 Task: Add a condition where "Channel Is Web service (API)" in pending tickets.
Action: Mouse pressed left at (198, 454)
Screenshot: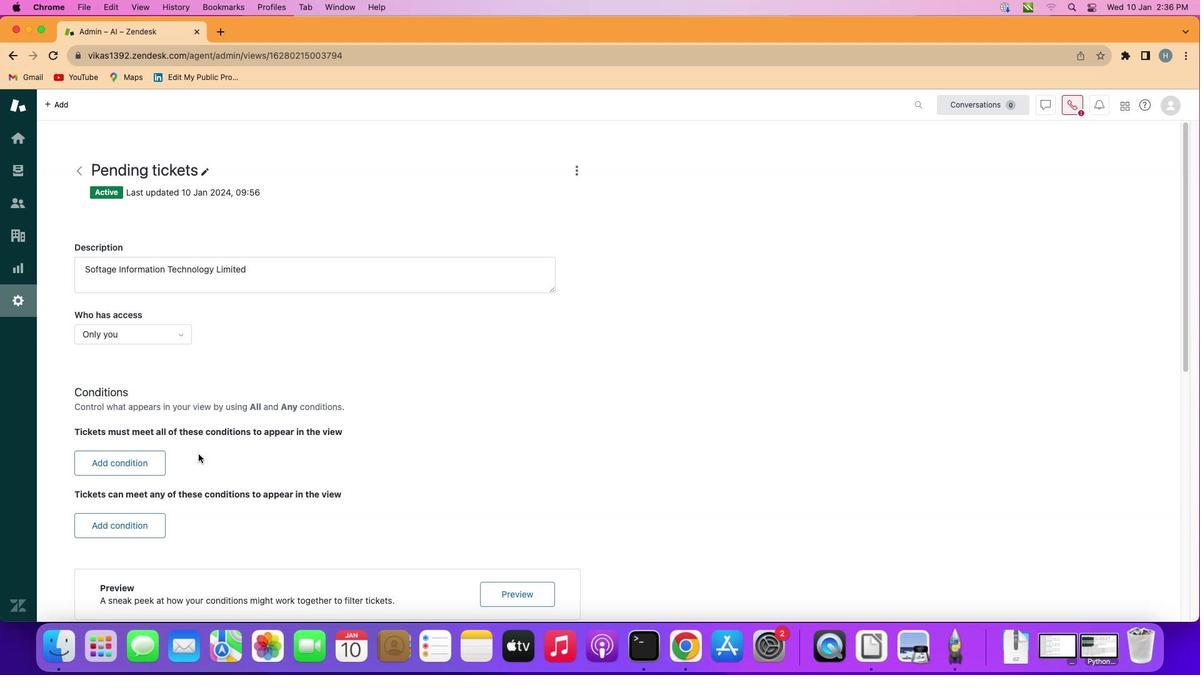 
Action: Mouse moved to (135, 463)
Screenshot: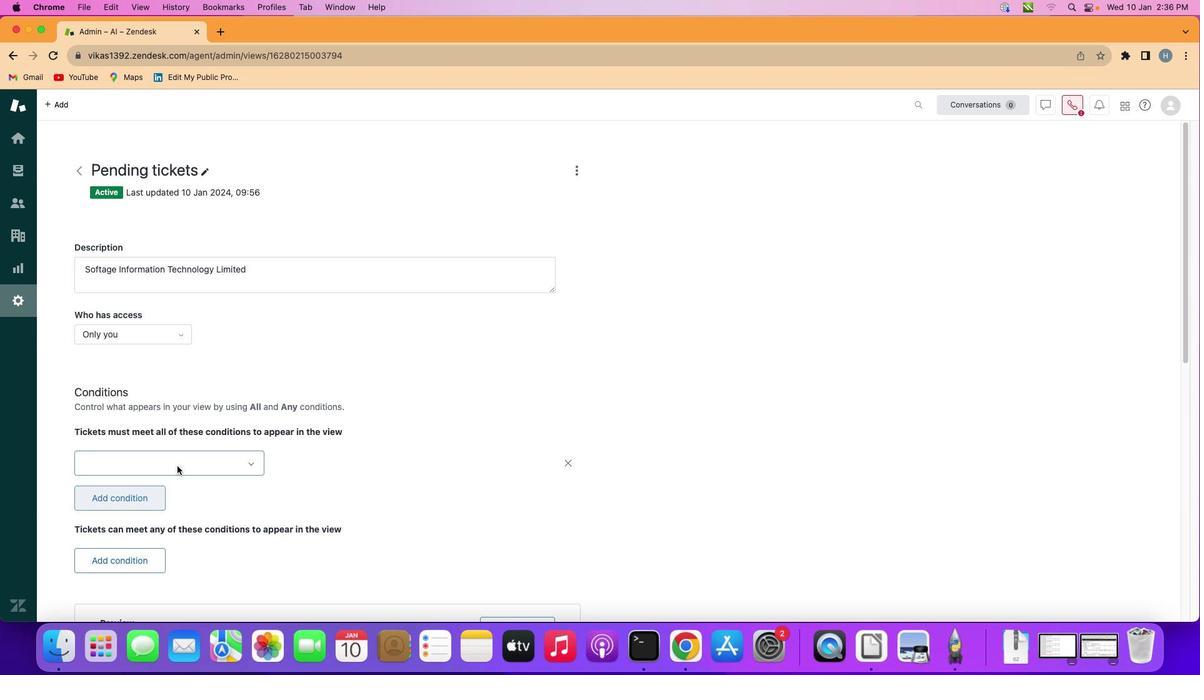 
Action: Mouse pressed left at (135, 463)
Screenshot: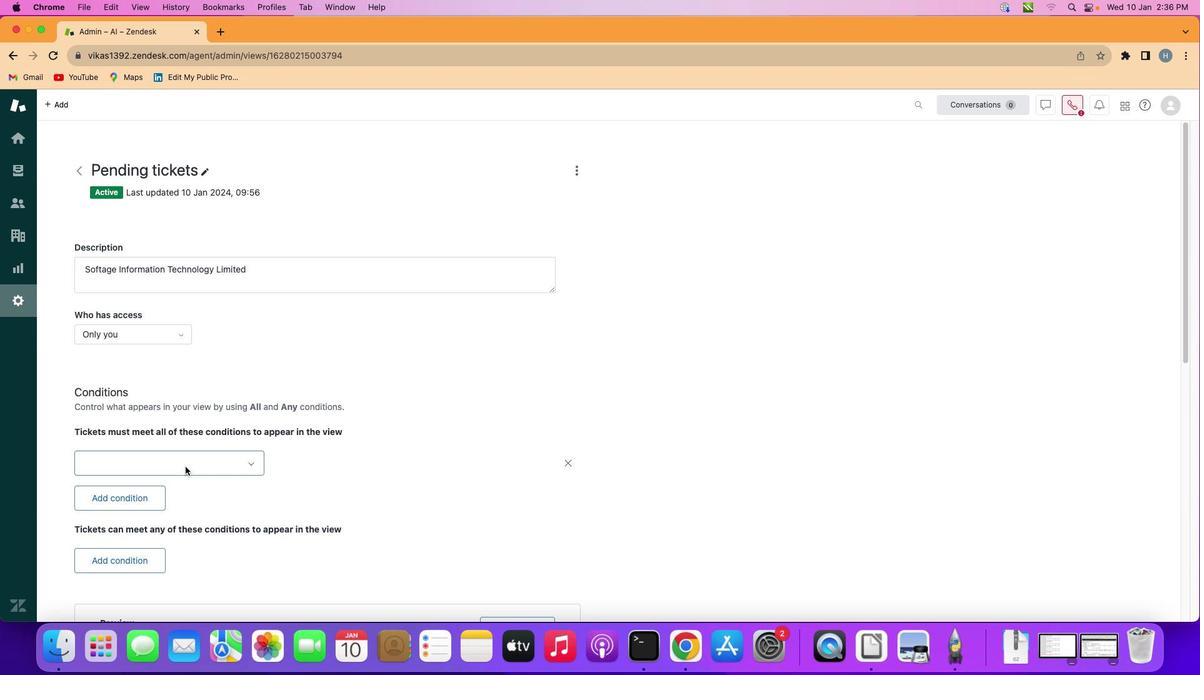 
Action: Mouse moved to (185, 466)
Screenshot: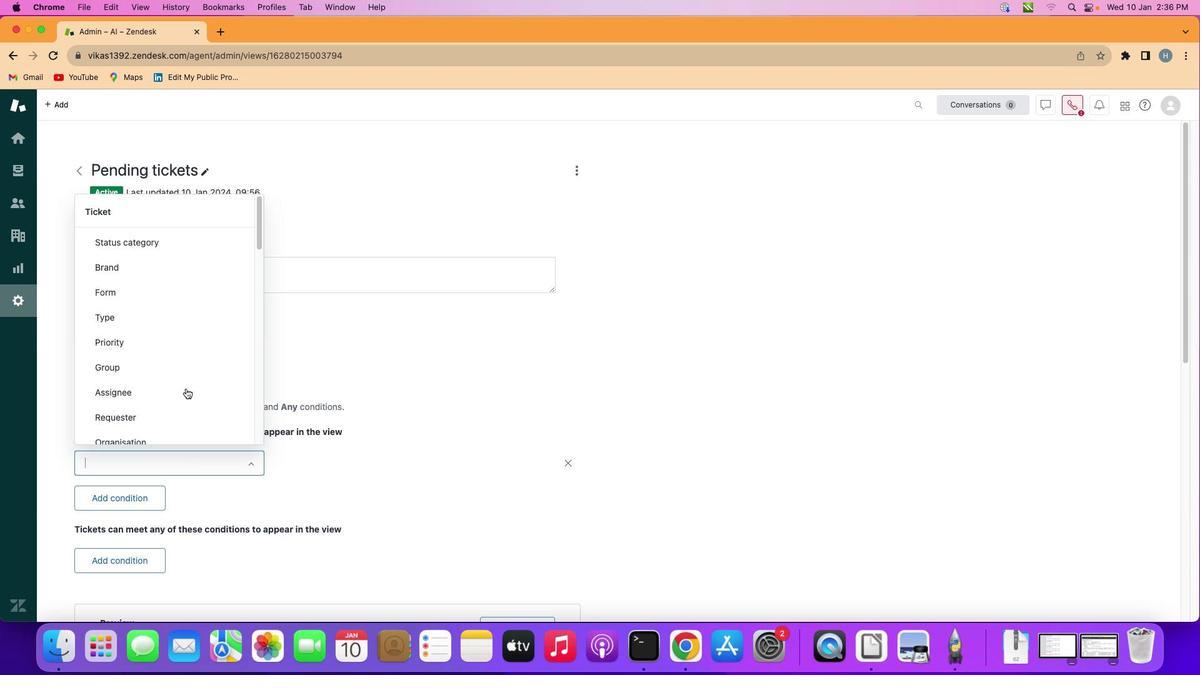 
Action: Mouse pressed left at (185, 466)
Screenshot: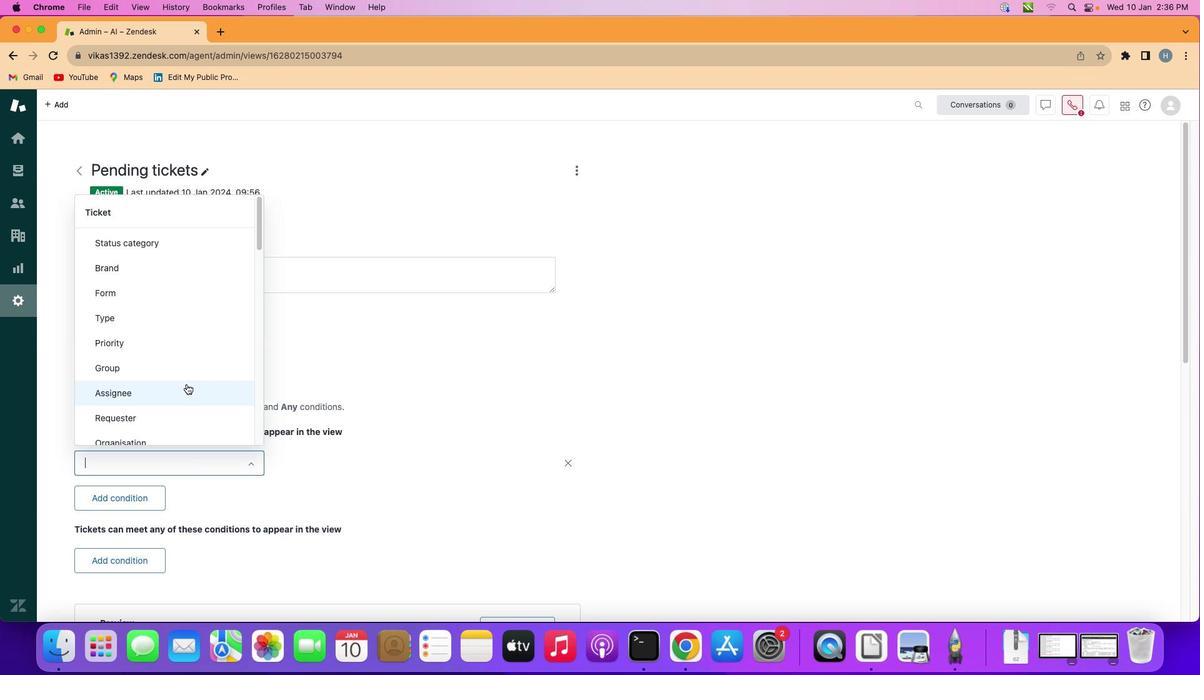 
Action: Mouse moved to (185, 380)
Screenshot: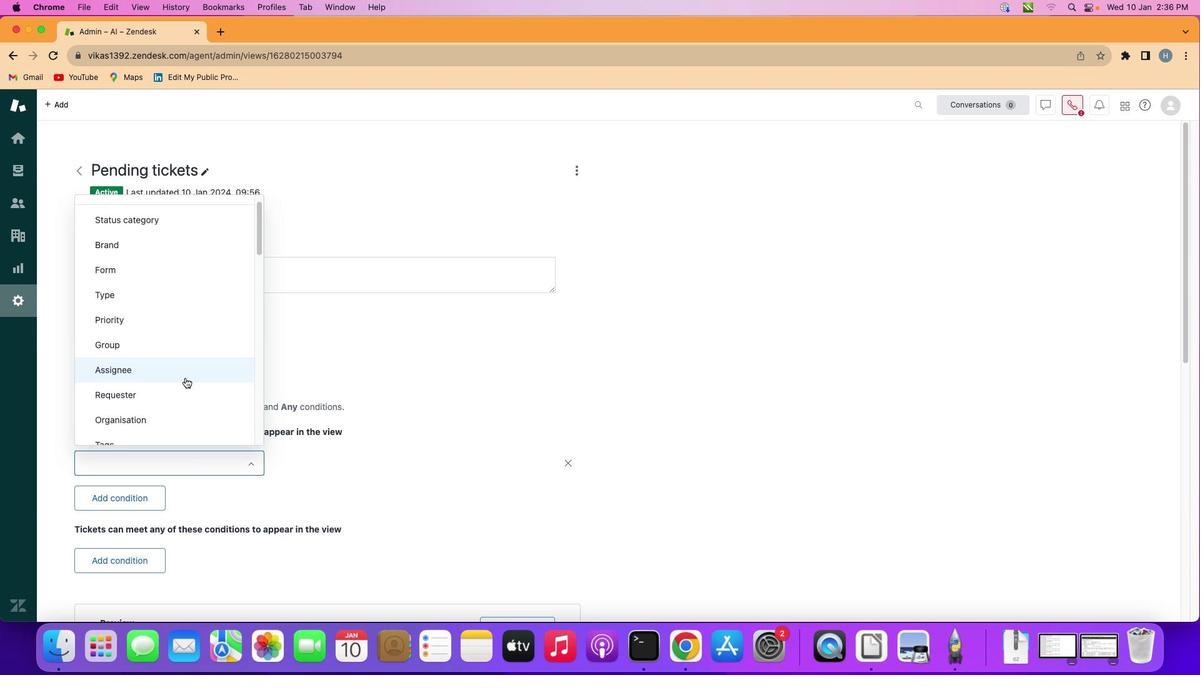 
Action: Mouse scrolled (185, 380) with delta (0, 0)
Screenshot: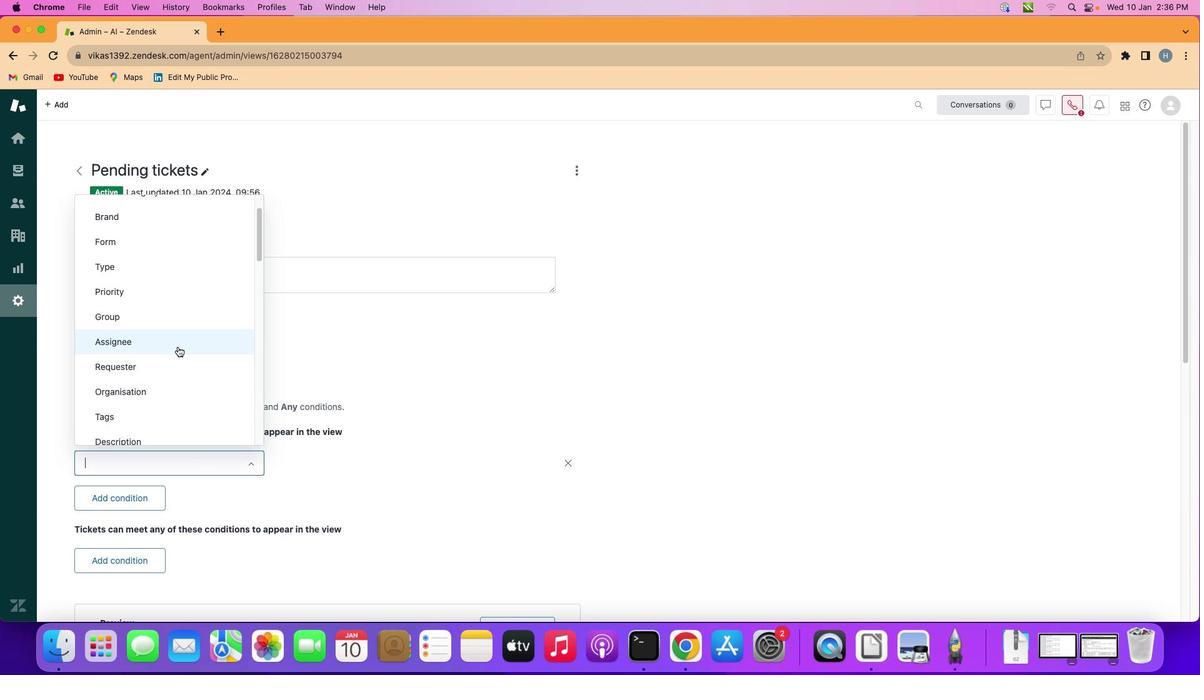 
Action: Mouse scrolled (185, 380) with delta (0, 0)
Screenshot: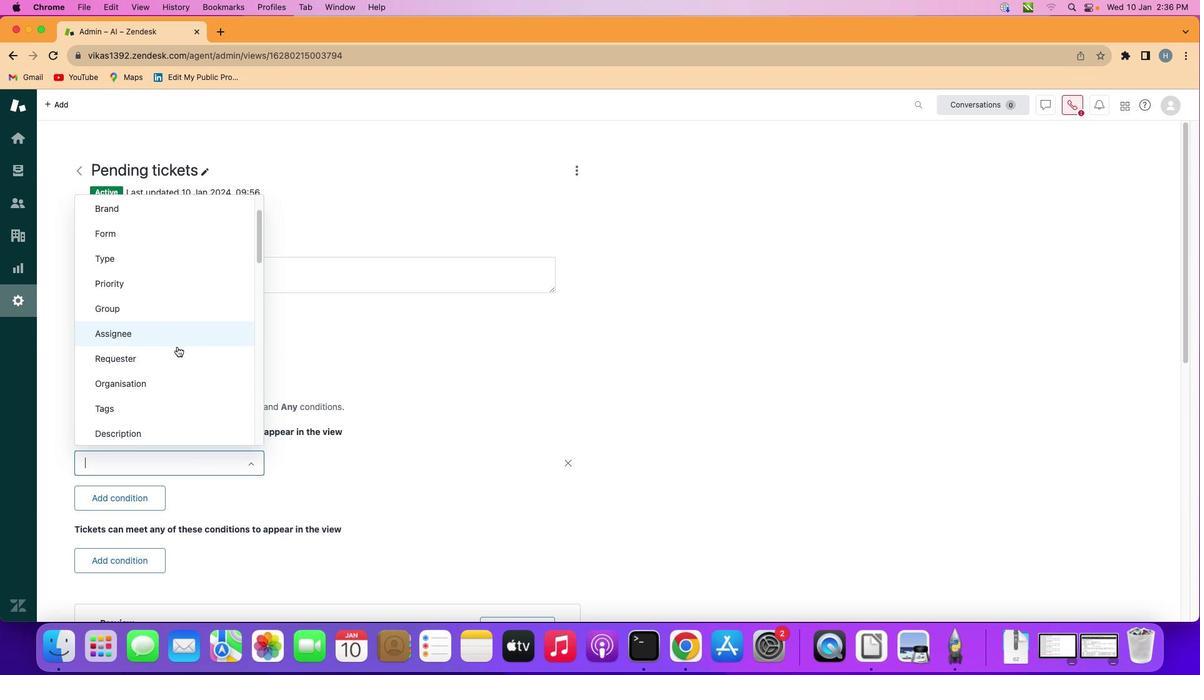 
Action: Mouse scrolled (185, 380) with delta (0, 0)
Screenshot: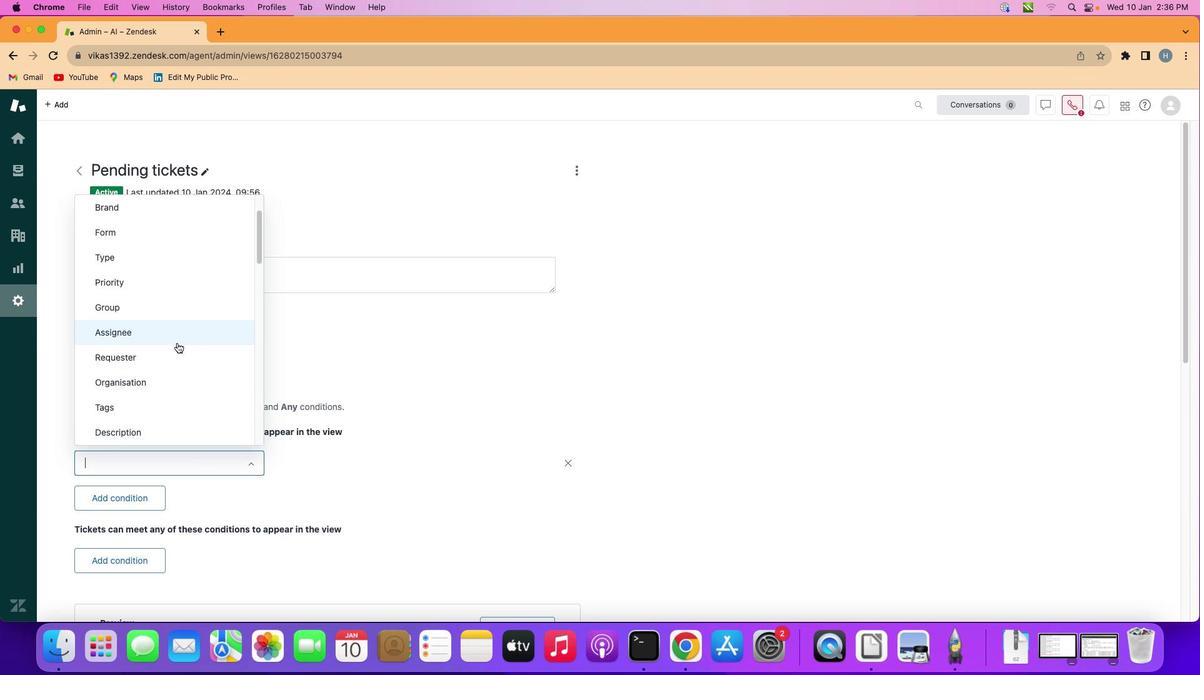 
Action: Mouse moved to (184, 374)
Screenshot: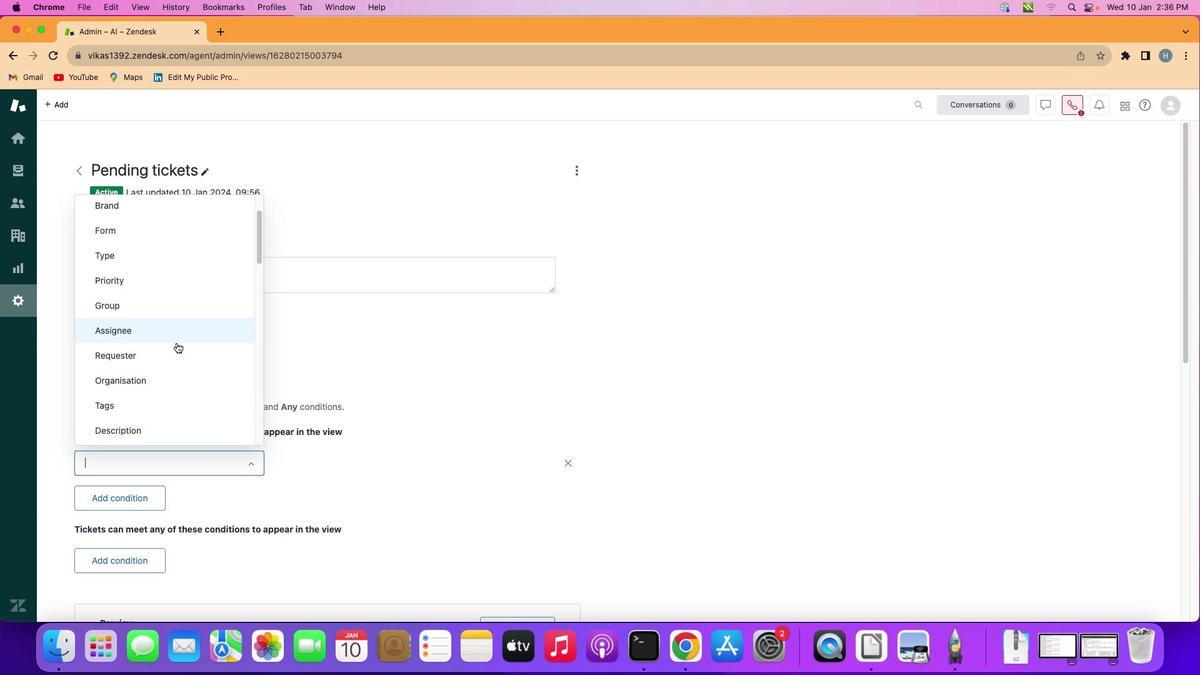 
Action: Mouse scrolled (184, 374) with delta (0, 0)
Screenshot: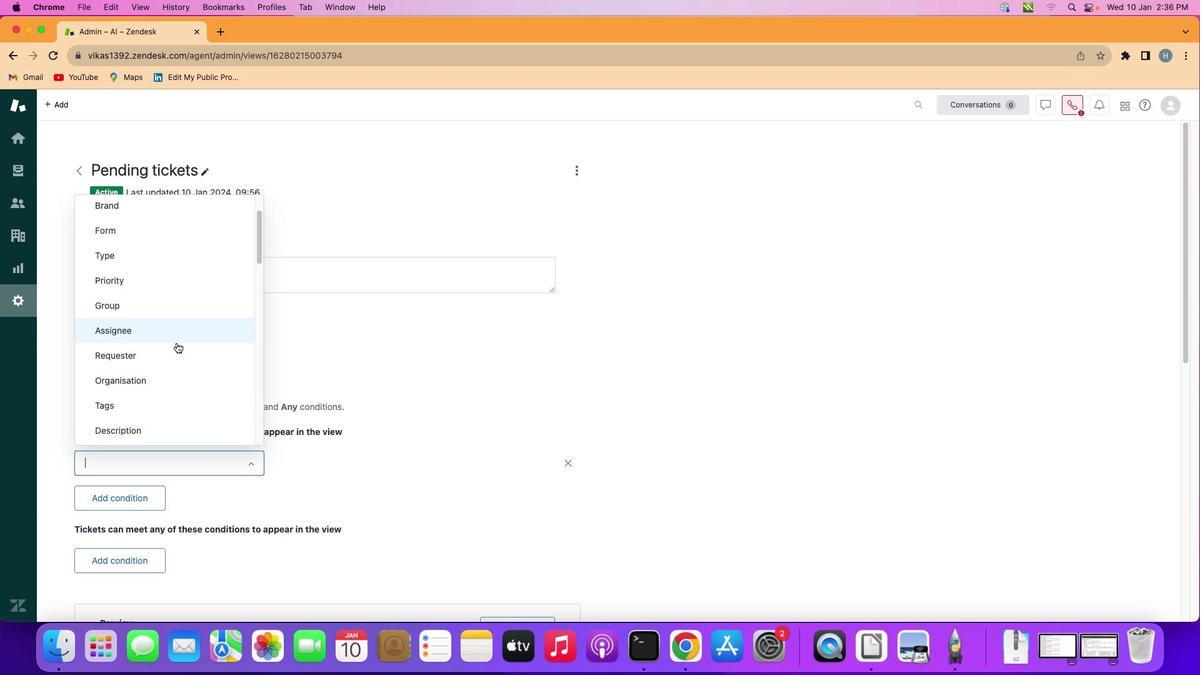 
Action: Mouse moved to (176, 342)
Screenshot: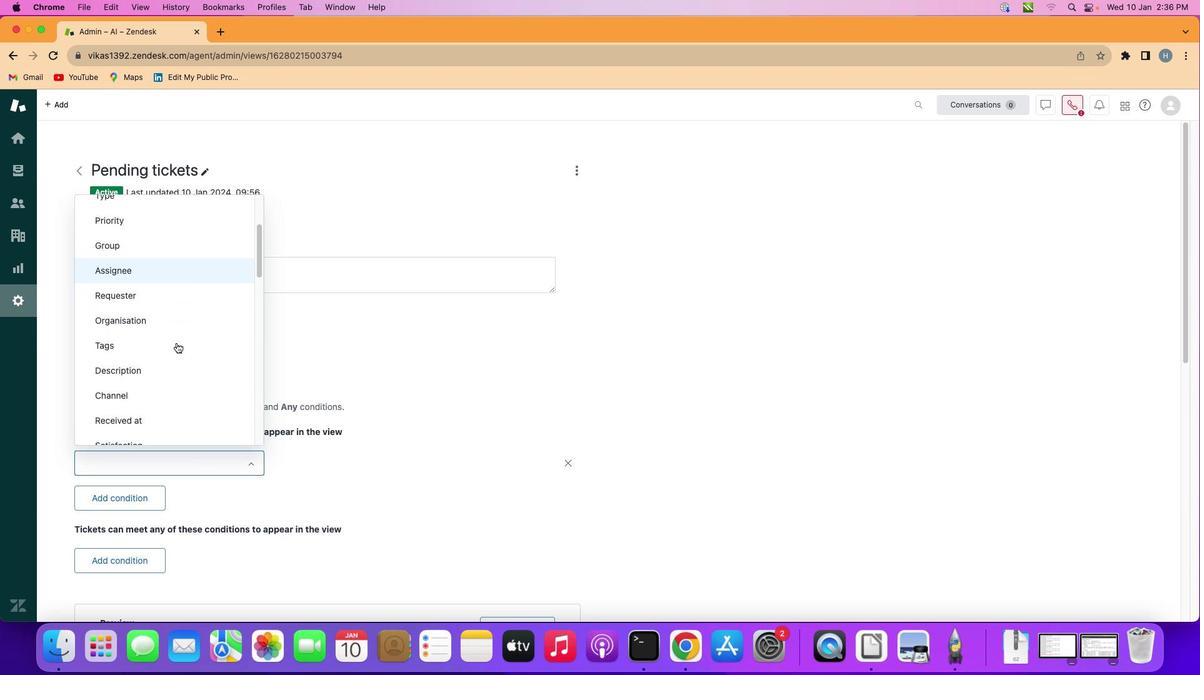 
Action: Mouse scrolled (176, 342) with delta (0, 0)
Screenshot: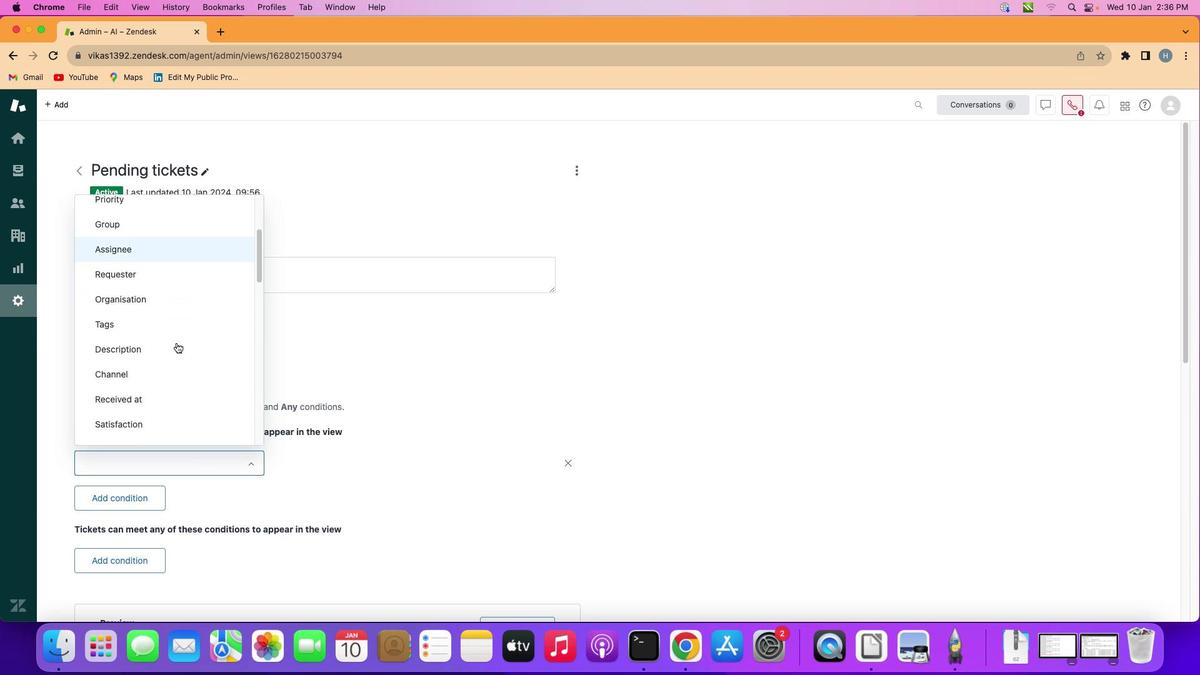 
Action: Mouse scrolled (176, 342) with delta (0, 0)
Screenshot: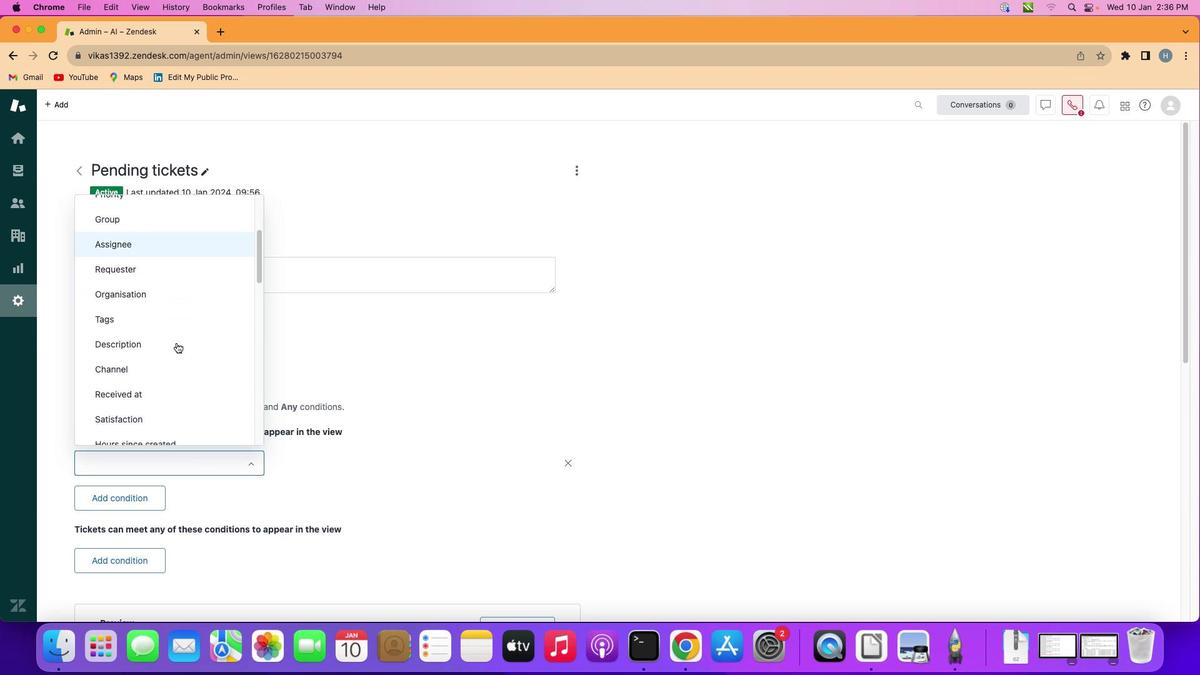 
Action: Mouse scrolled (176, 342) with delta (0, 0)
Screenshot: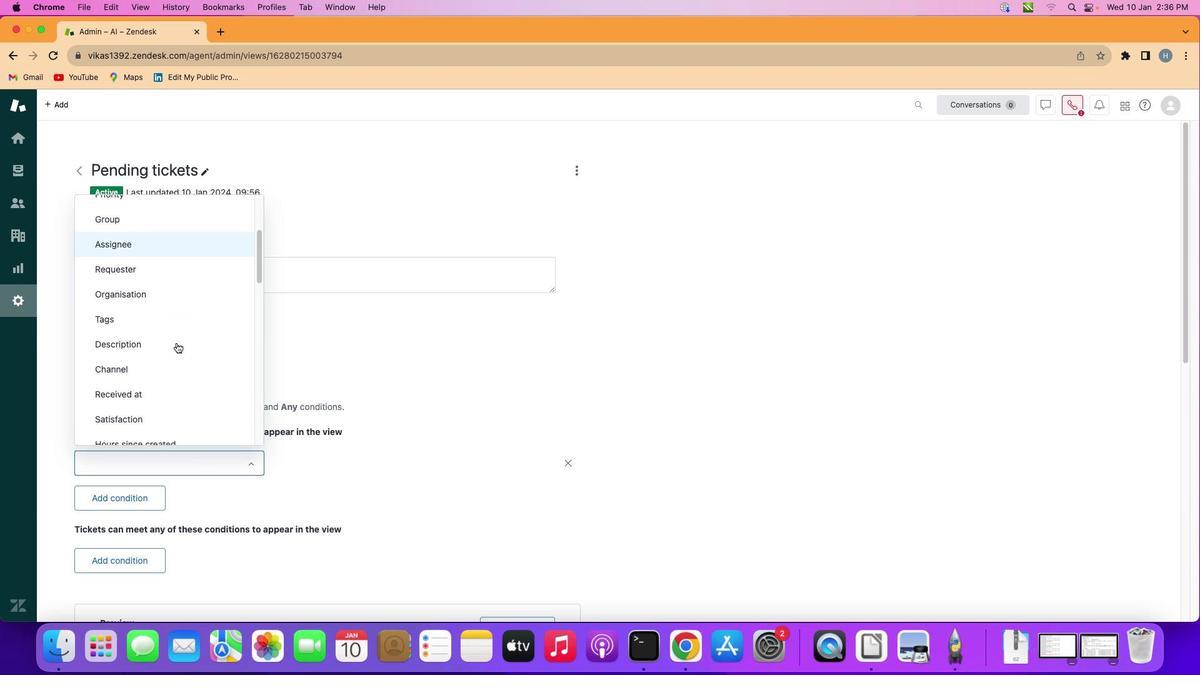 
Action: Mouse scrolled (176, 342) with delta (0, 0)
Screenshot: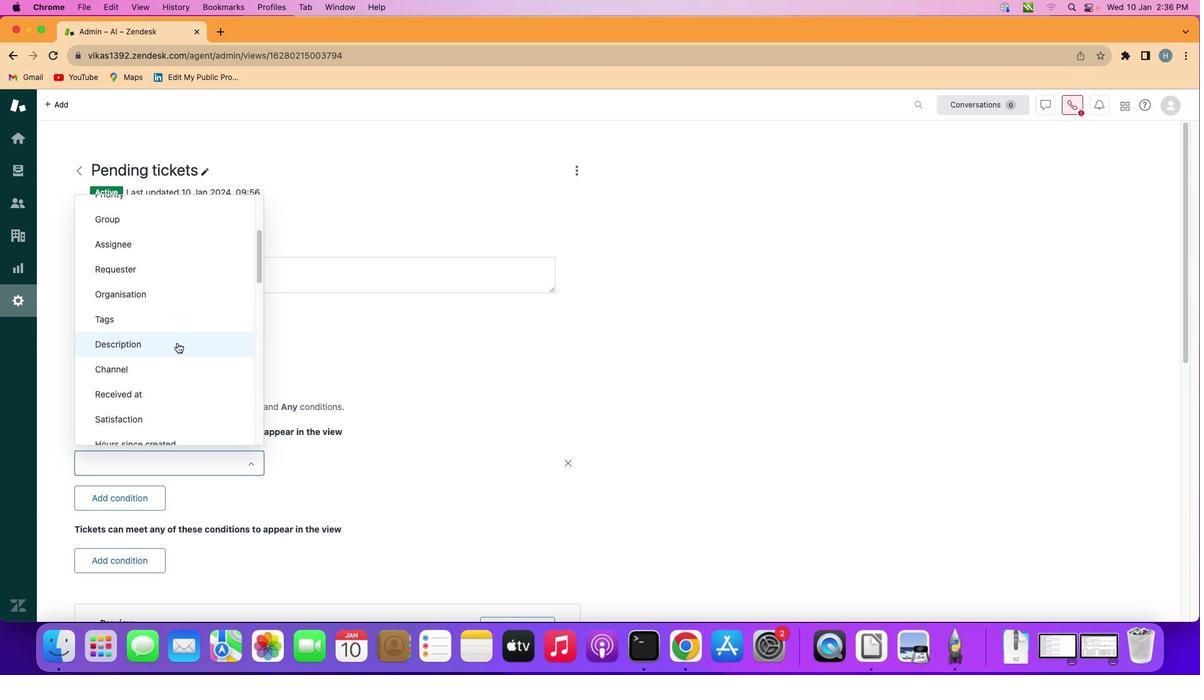 
Action: Mouse moved to (173, 367)
Screenshot: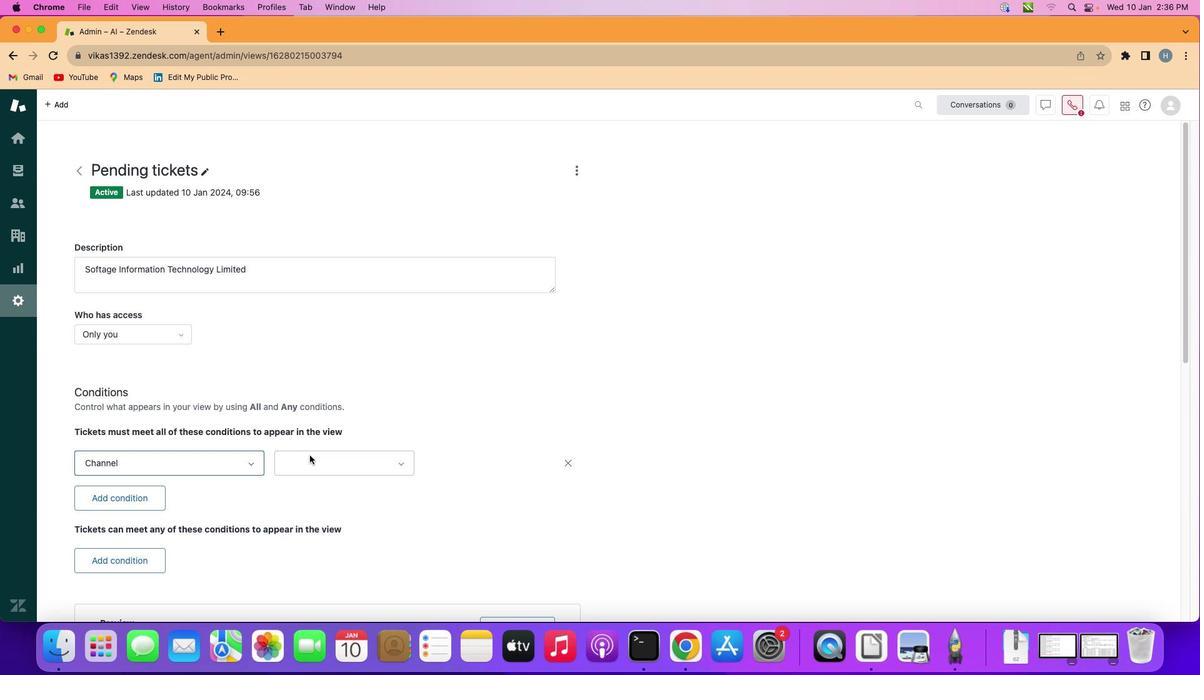 
Action: Mouse pressed left at (173, 367)
Screenshot: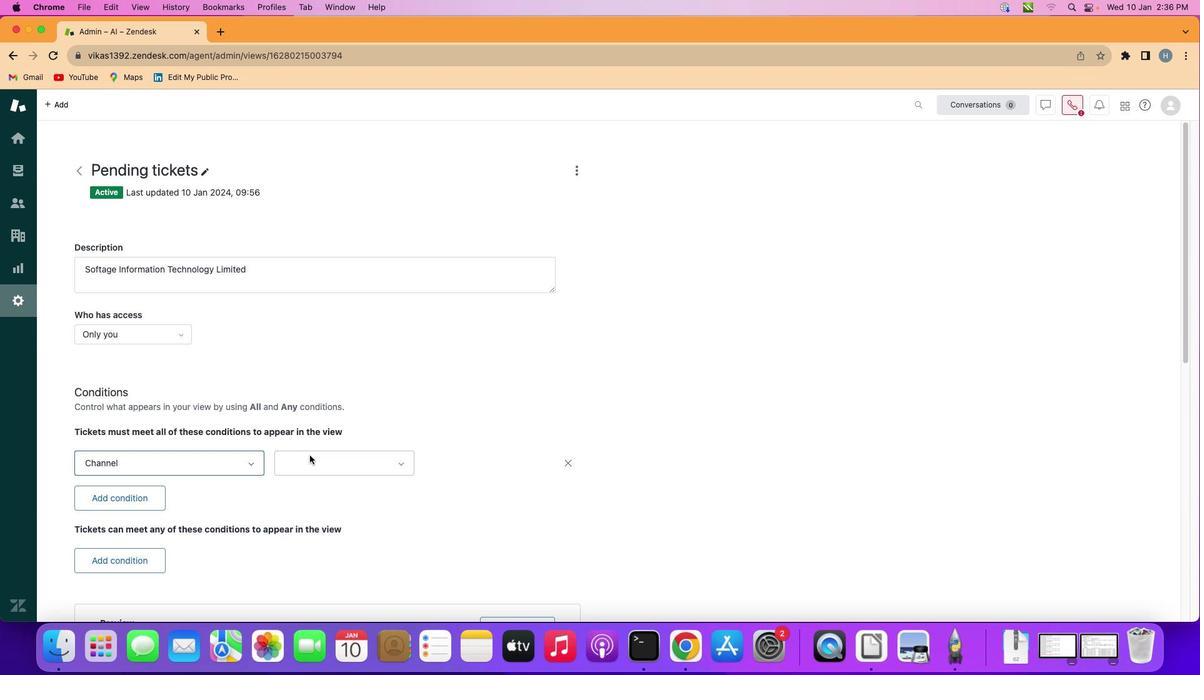 
Action: Mouse moved to (316, 458)
Screenshot: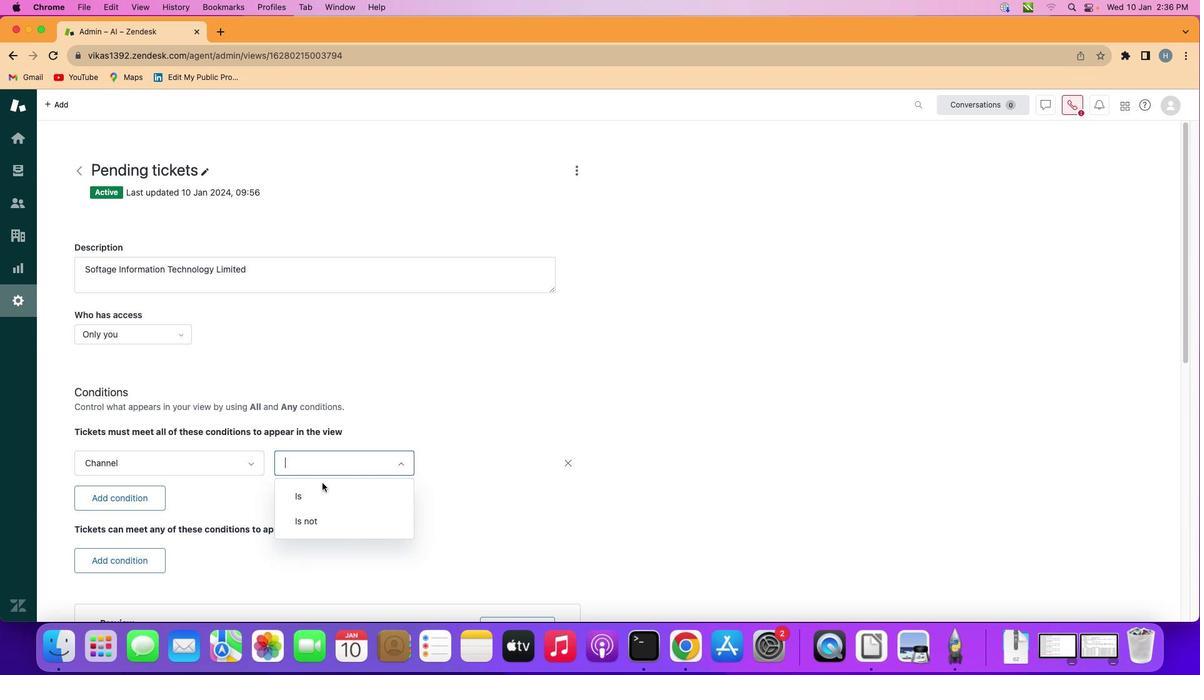 
Action: Mouse pressed left at (316, 458)
Screenshot: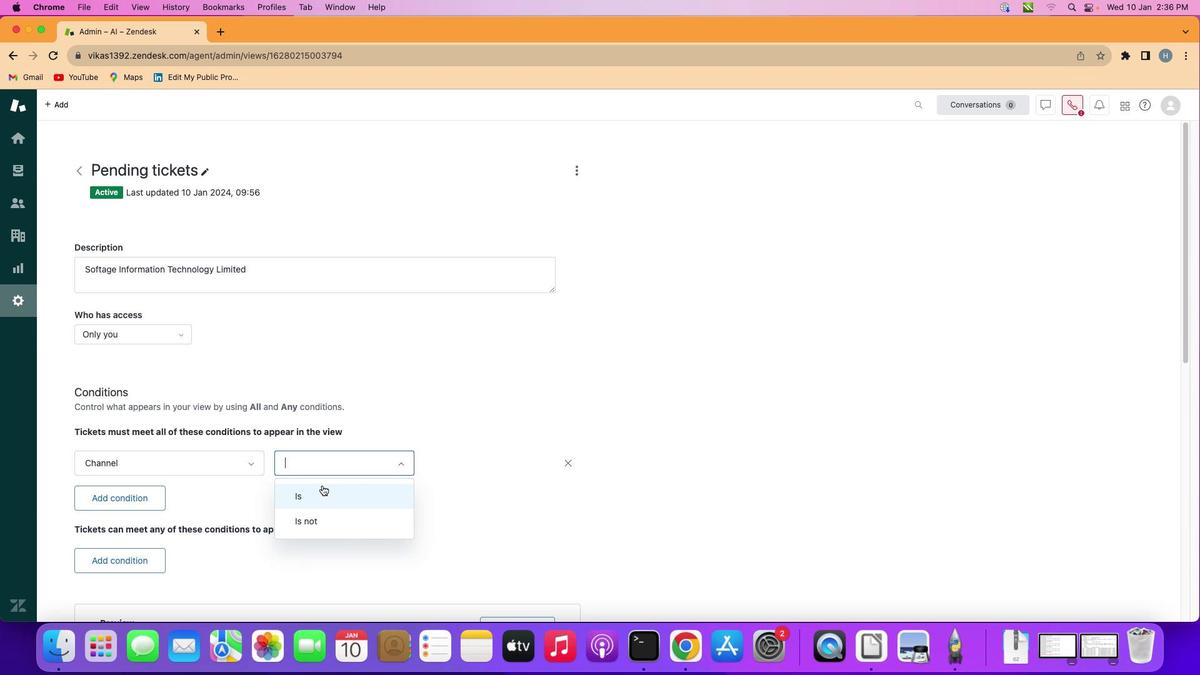 
Action: Mouse moved to (321, 490)
Screenshot: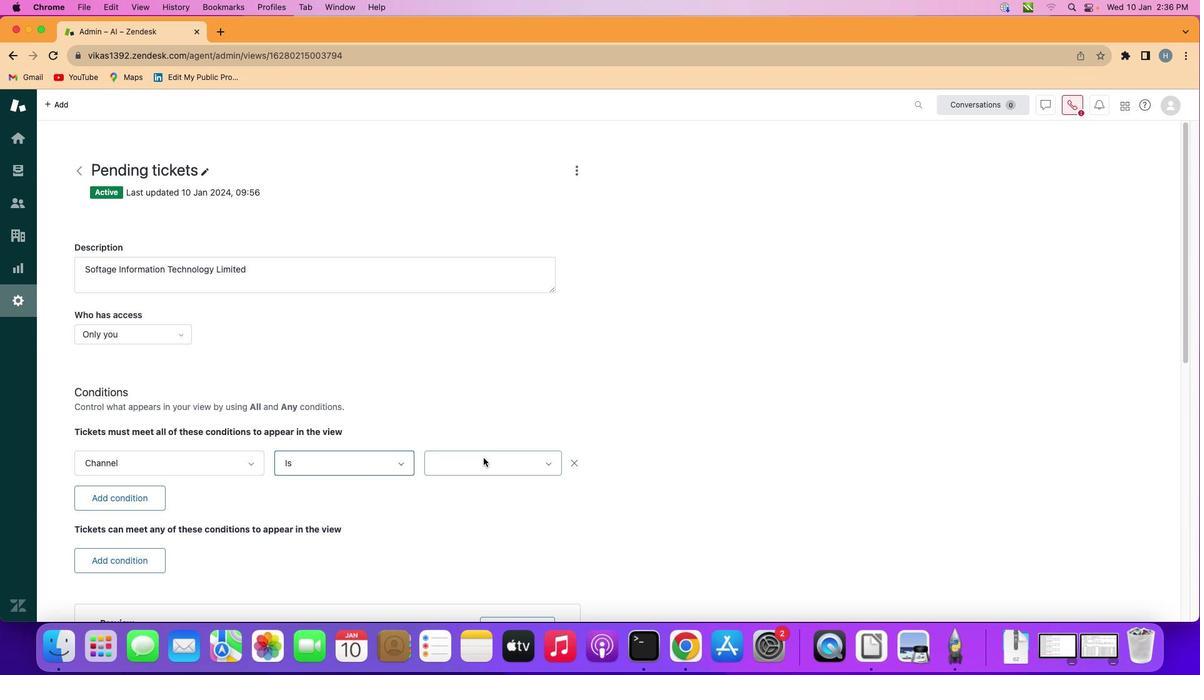 
Action: Mouse pressed left at (321, 490)
Screenshot: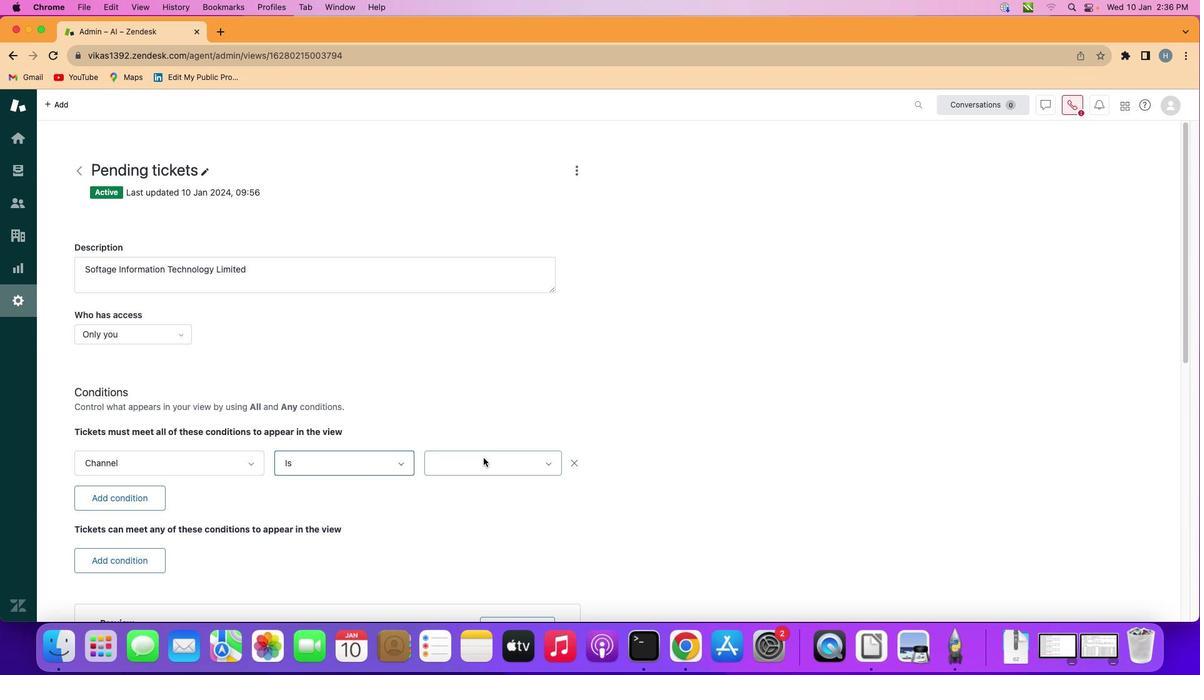
Action: Mouse moved to (483, 457)
Screenshot: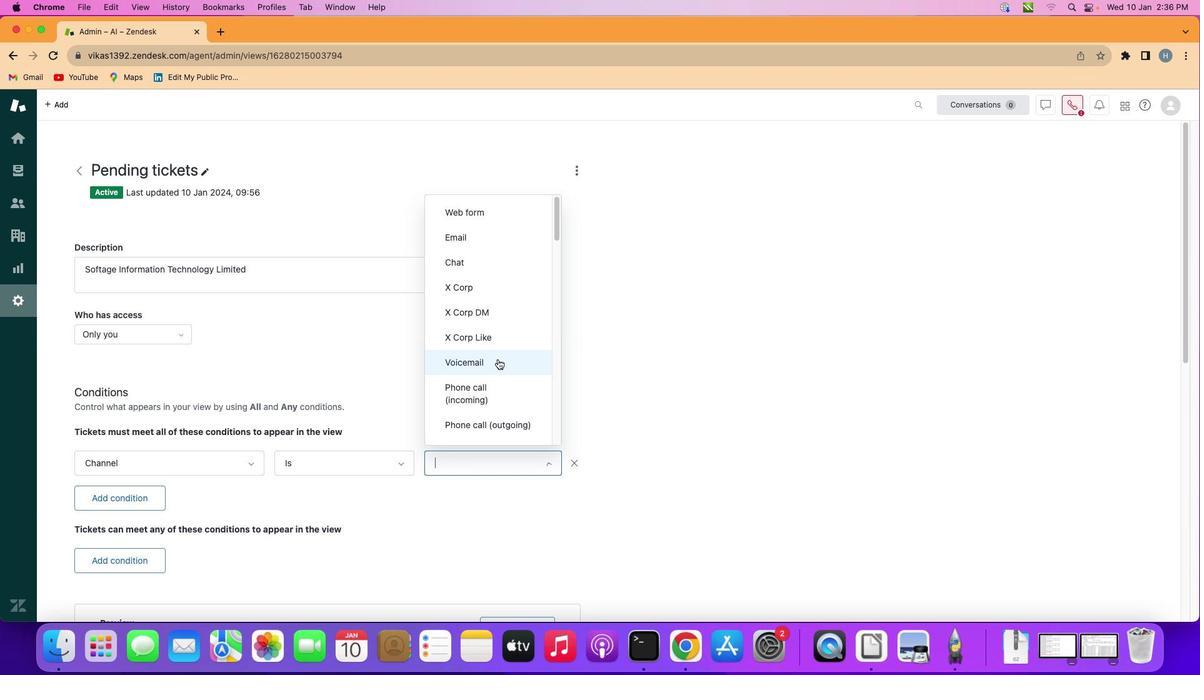 
Action: Mouse pressed left at (483, 457)
Screenshot: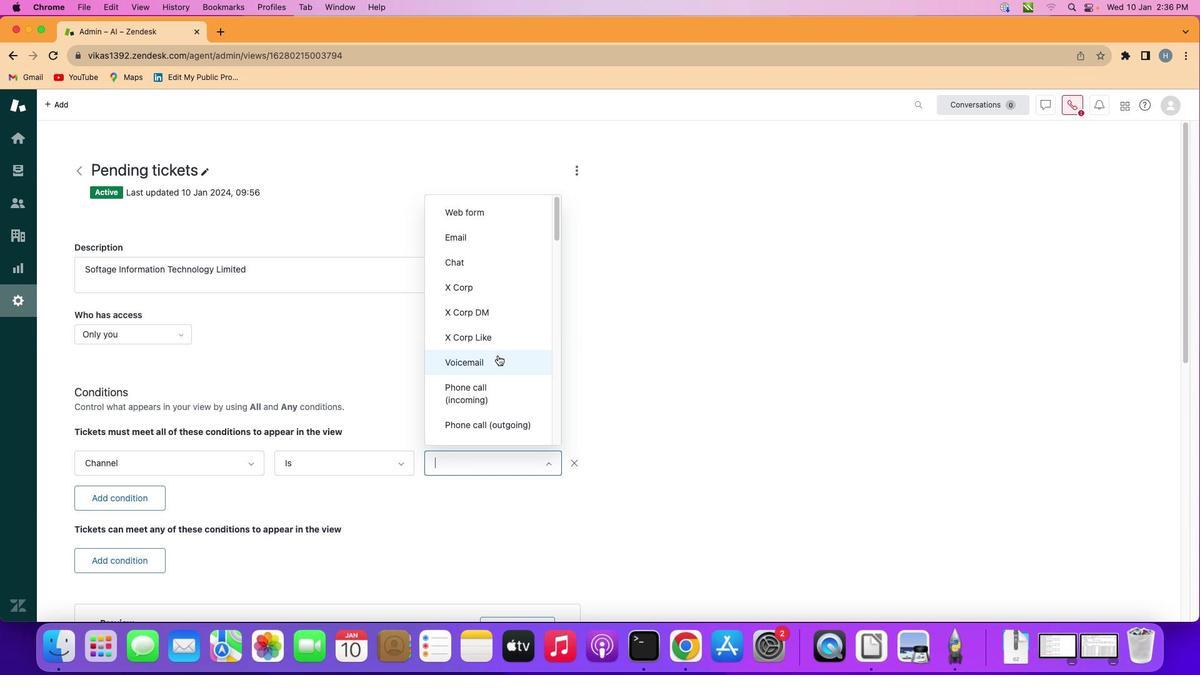 
Action: Mouse moved to (508, 340)
Screenshot: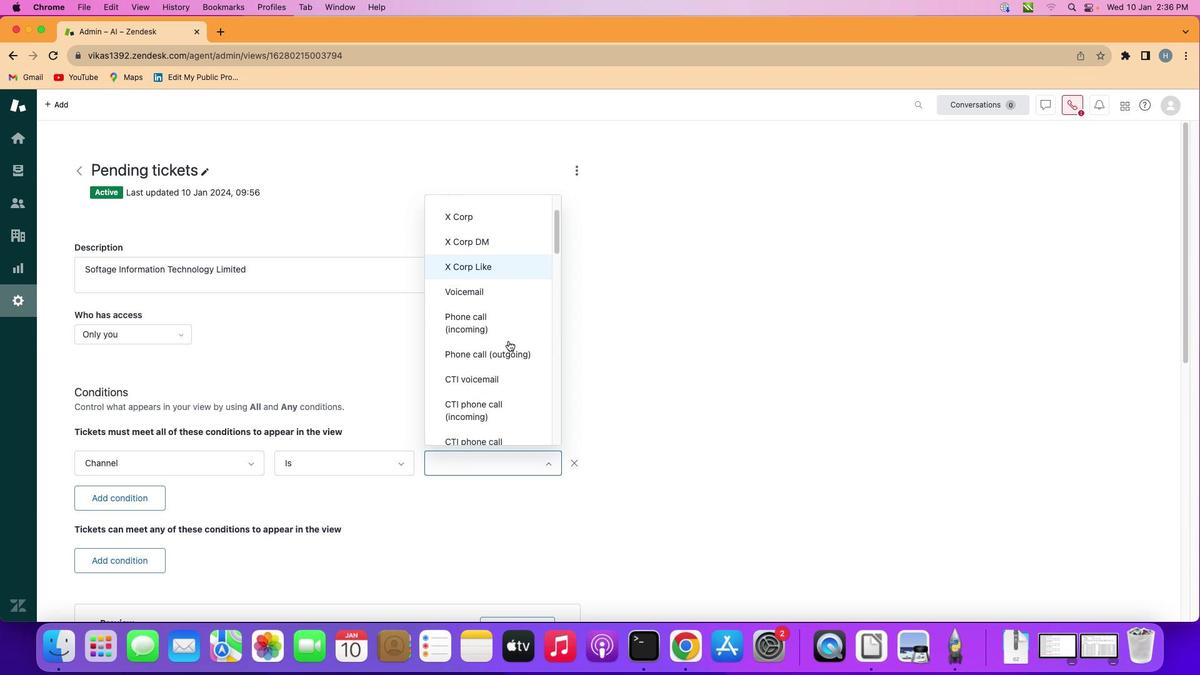 
Action: Mouse scrolled (508, 340) with delta (0, 0)
Screenshot: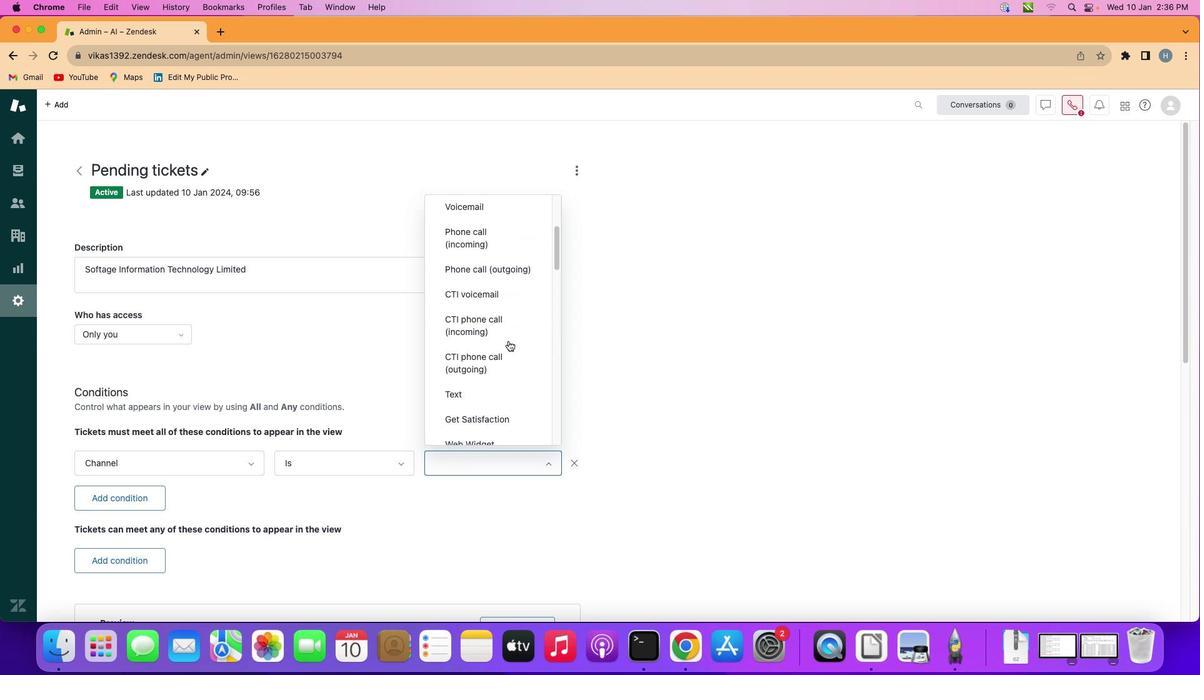 
Action: Mouse scrolled (508, 340) with delta (0, 0)
Screenshot: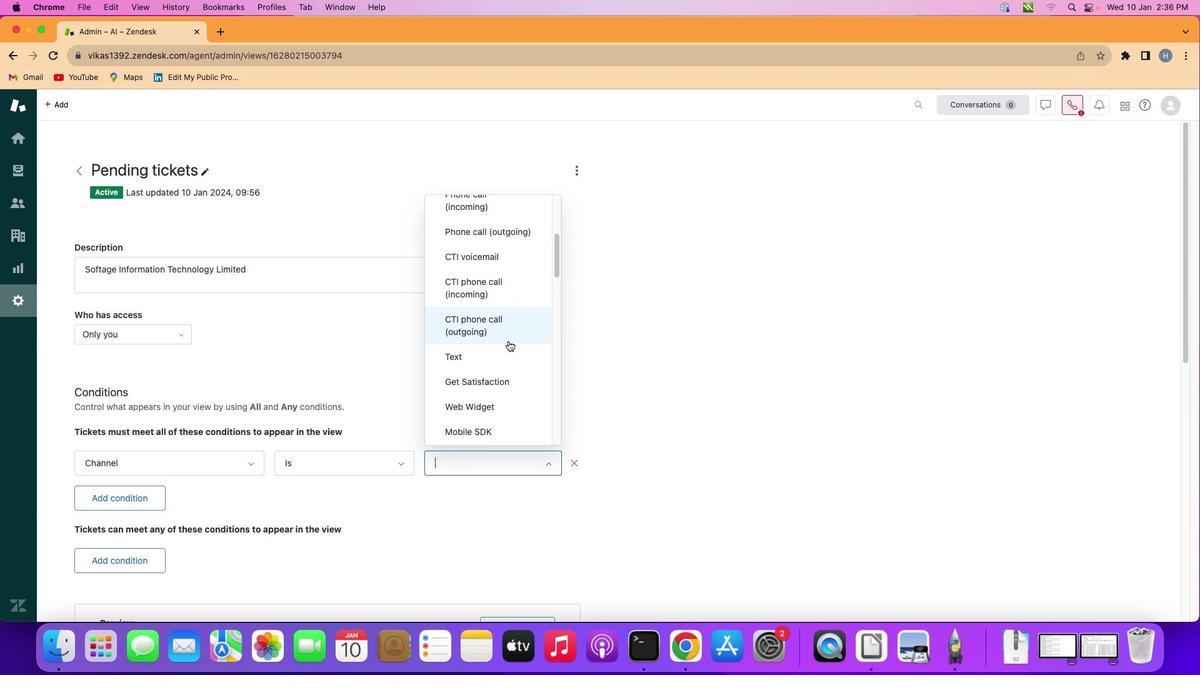 
Action: Mouse scrolled (508, 340) with delta (0, 0)
Screenshot: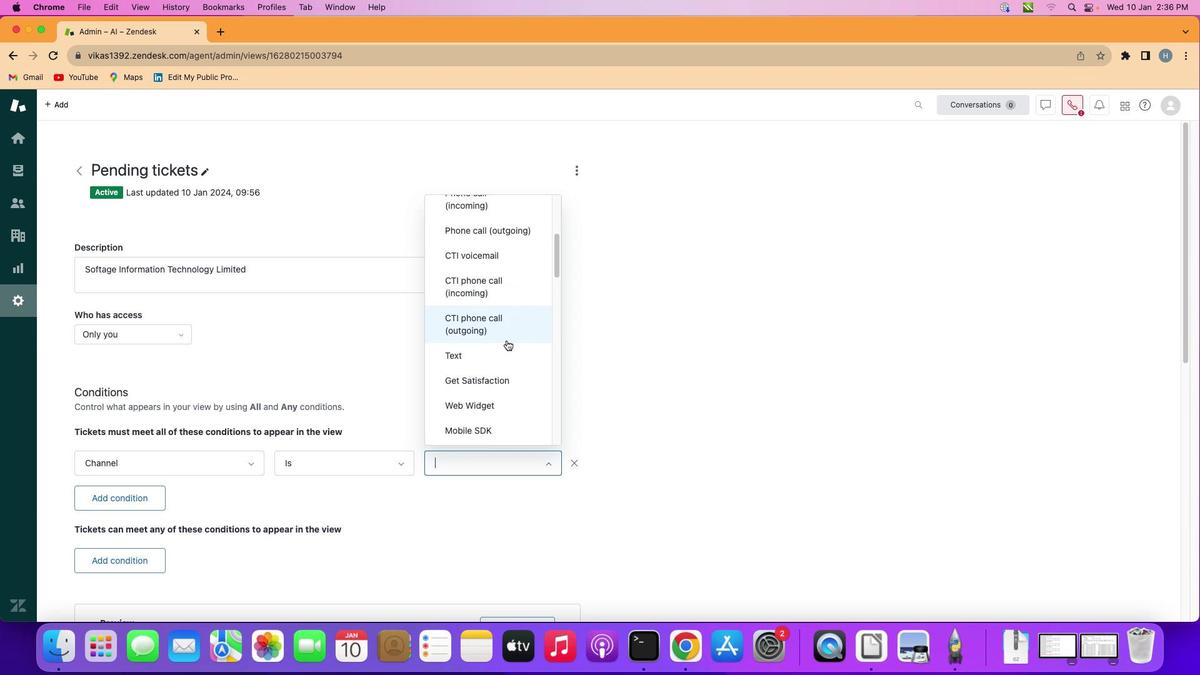 
Action: Mouse scrolled (508, 340) with delta (0, -1)
Screenshot: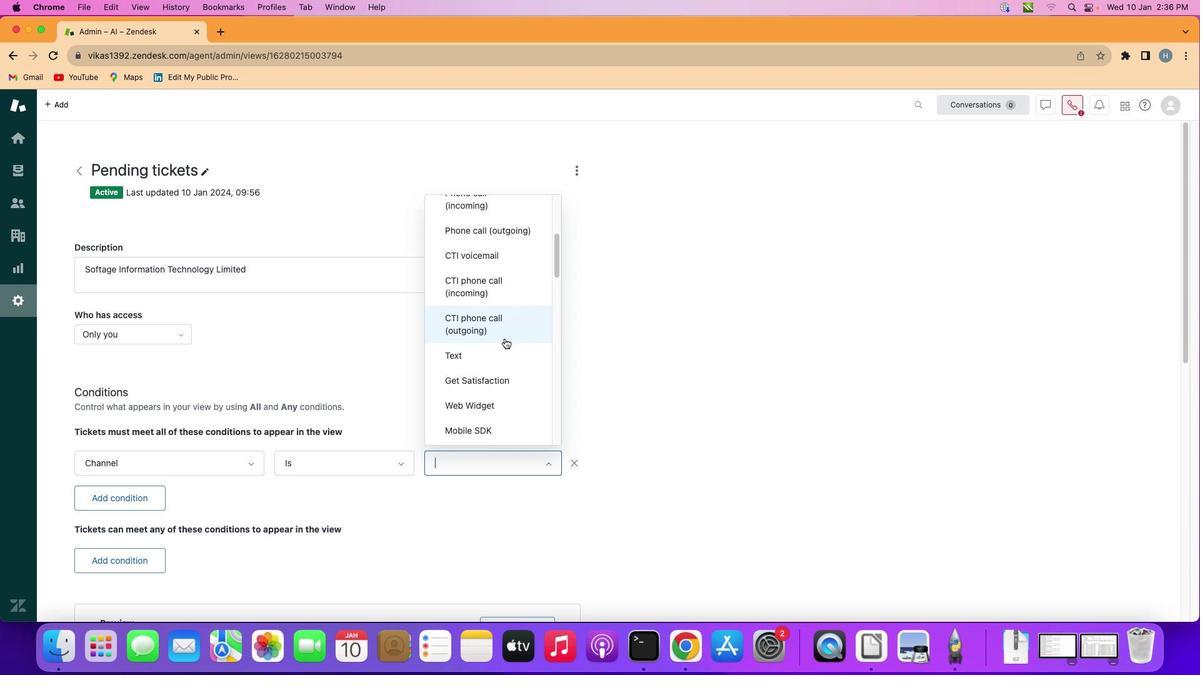 
Action: Mouse scrolled (508, 340) with delta (0, -1)
Screenshot: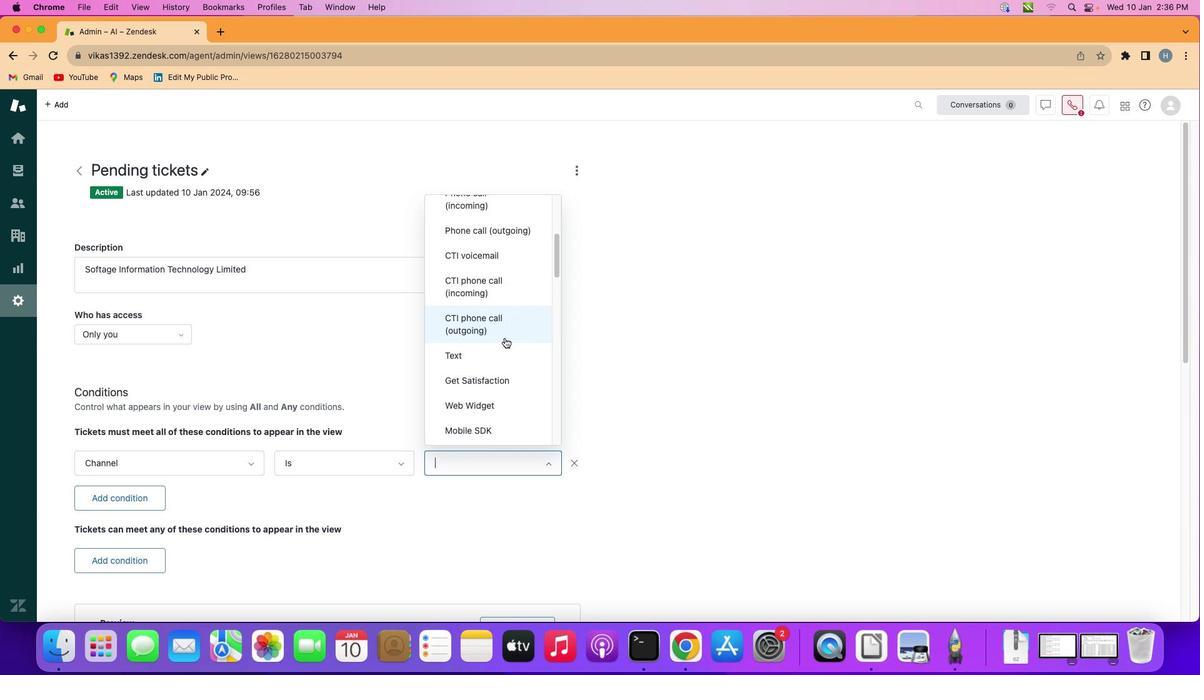 
Action: Mouse moved to (504, 337)
Screenshot: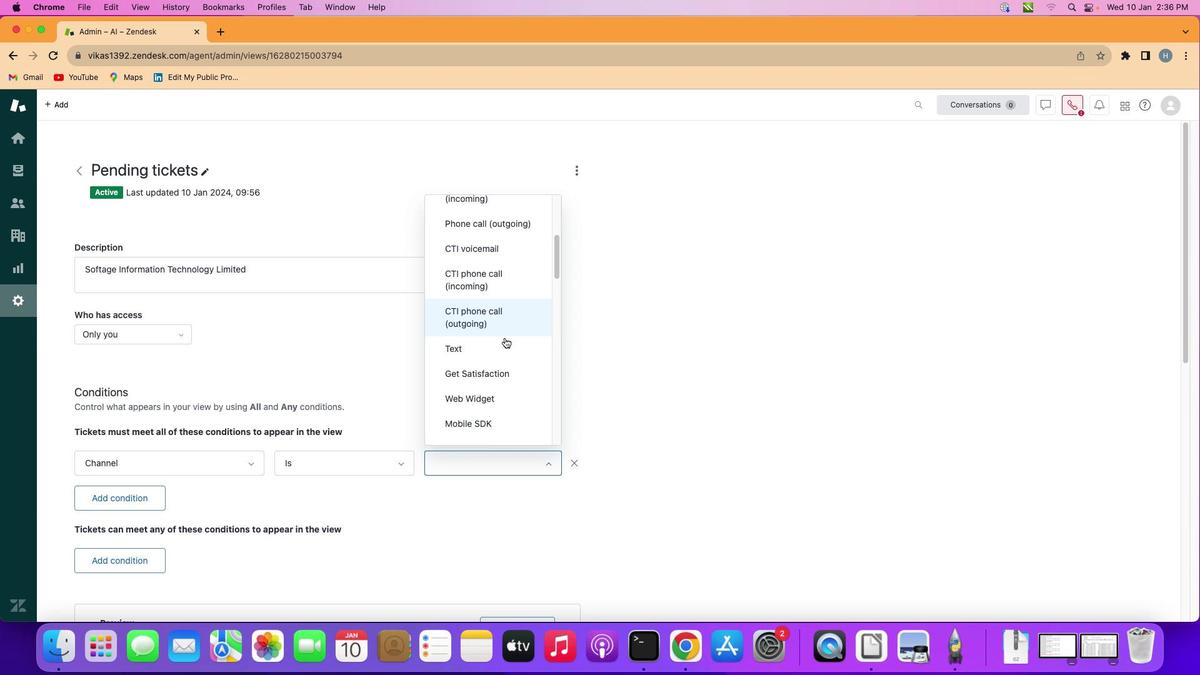 
Action: Mouse scrolled (504, 337) with delta (0, 0)
Screenshot: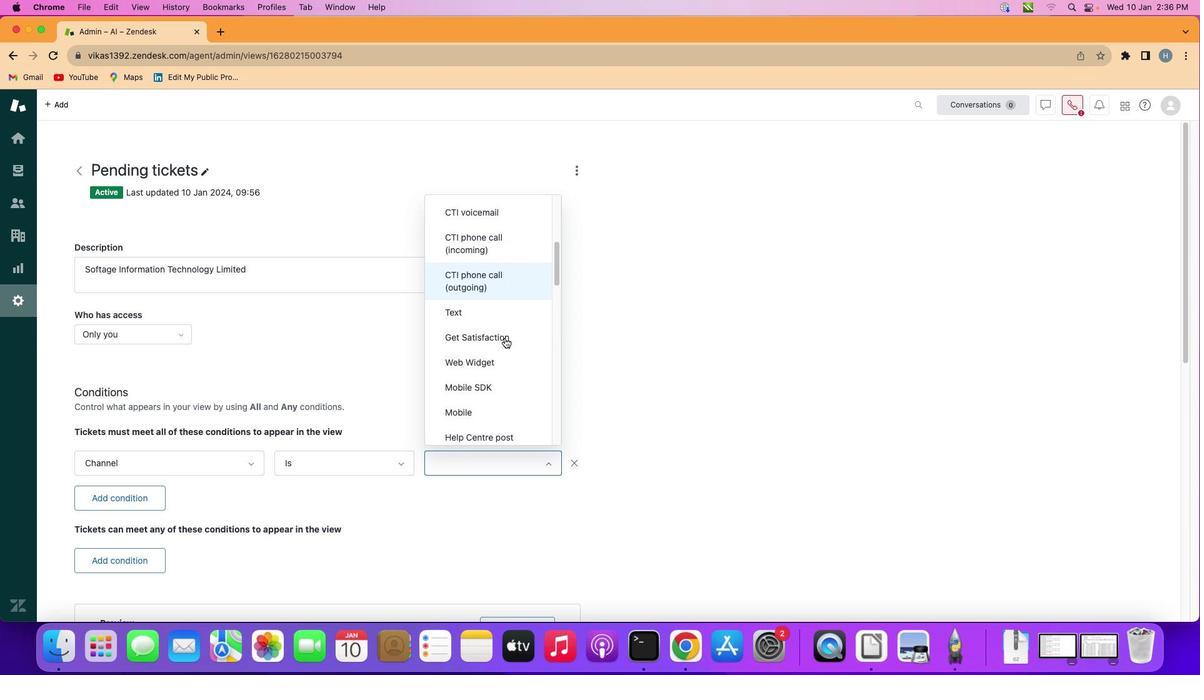 
Action: Mouse scrolled (504, 337) with delta (0, 0)
Screenshot: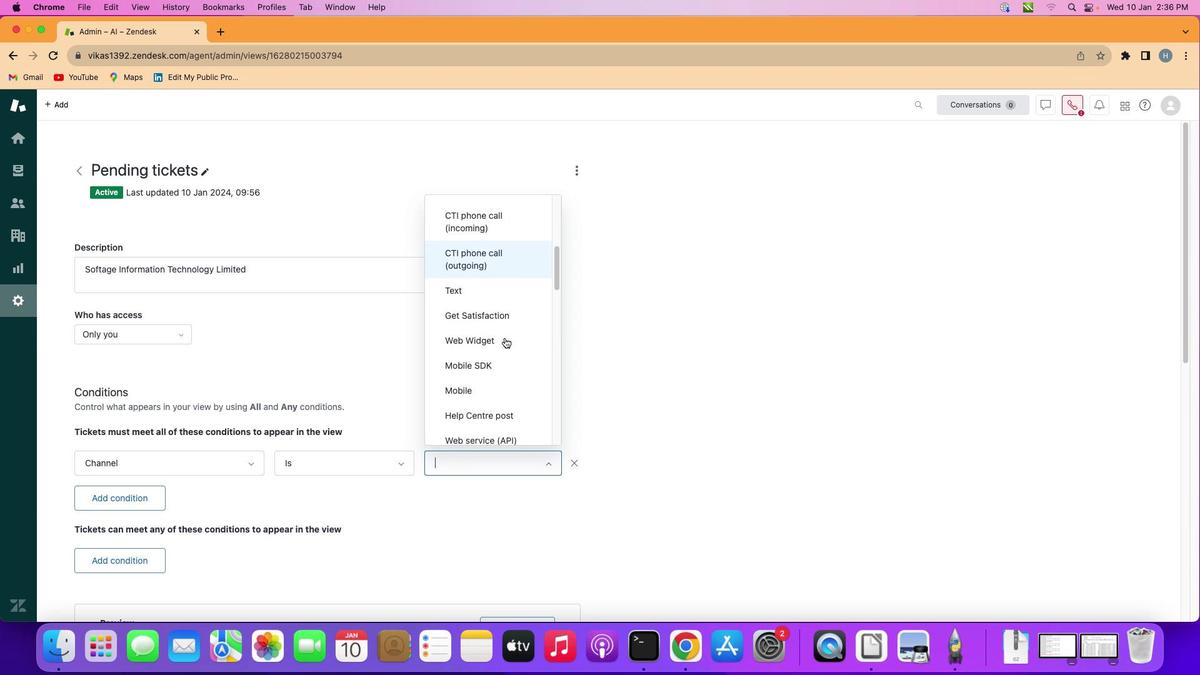 
Action: Mouse scrolled (504, 337) with delta (0, 0)
Screenshot: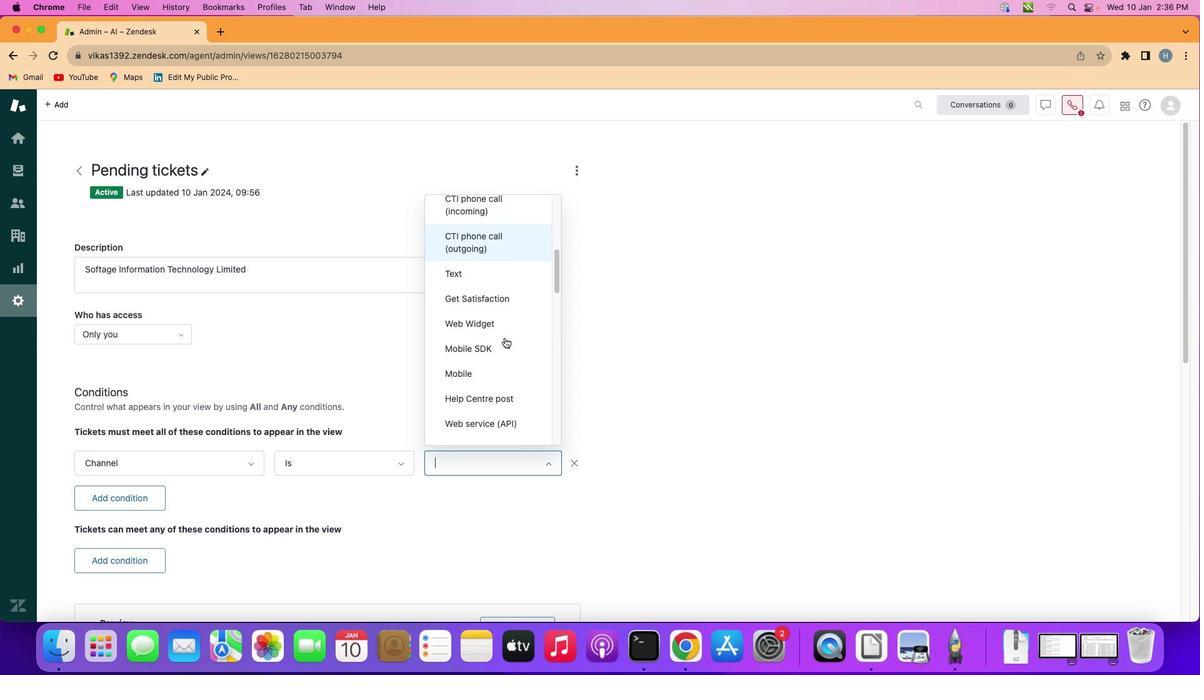 
Action: Mouse scrolled (504, 337) with delta (0, 0)
Screenshot: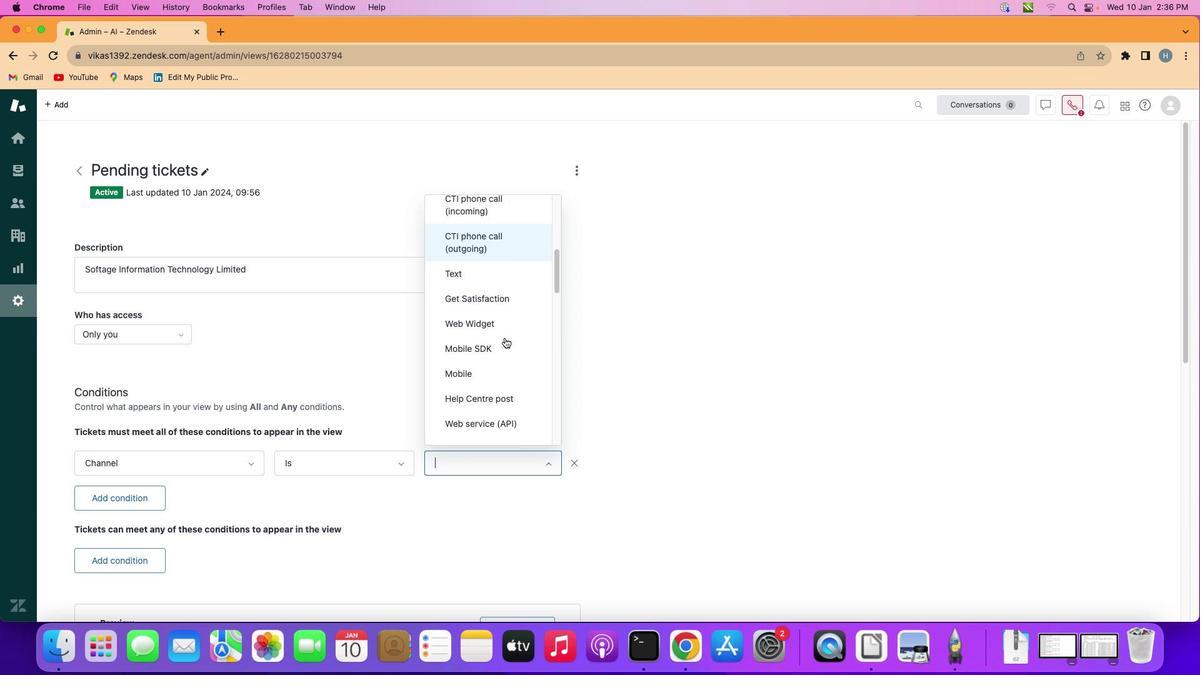 
Action: Mouse scrolled (504, 337) with delta (0, 0)
Screenshot: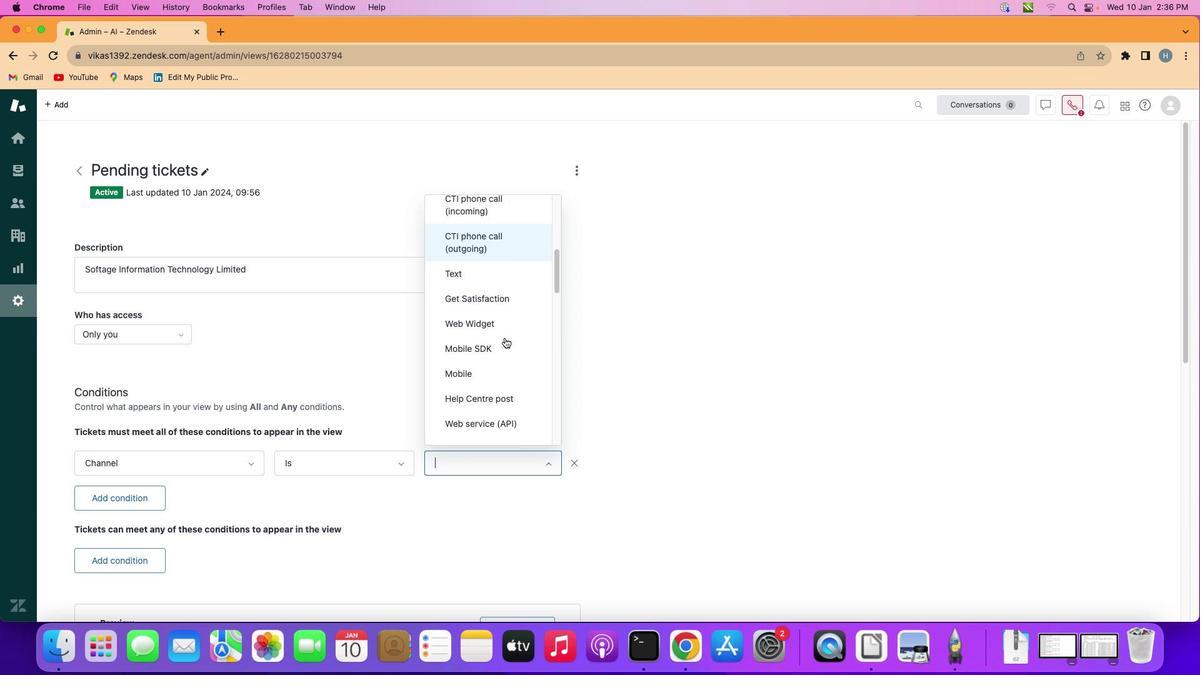 
Action: Mouse scrolled (504, 337) with delta (0, 0)
Screenshot: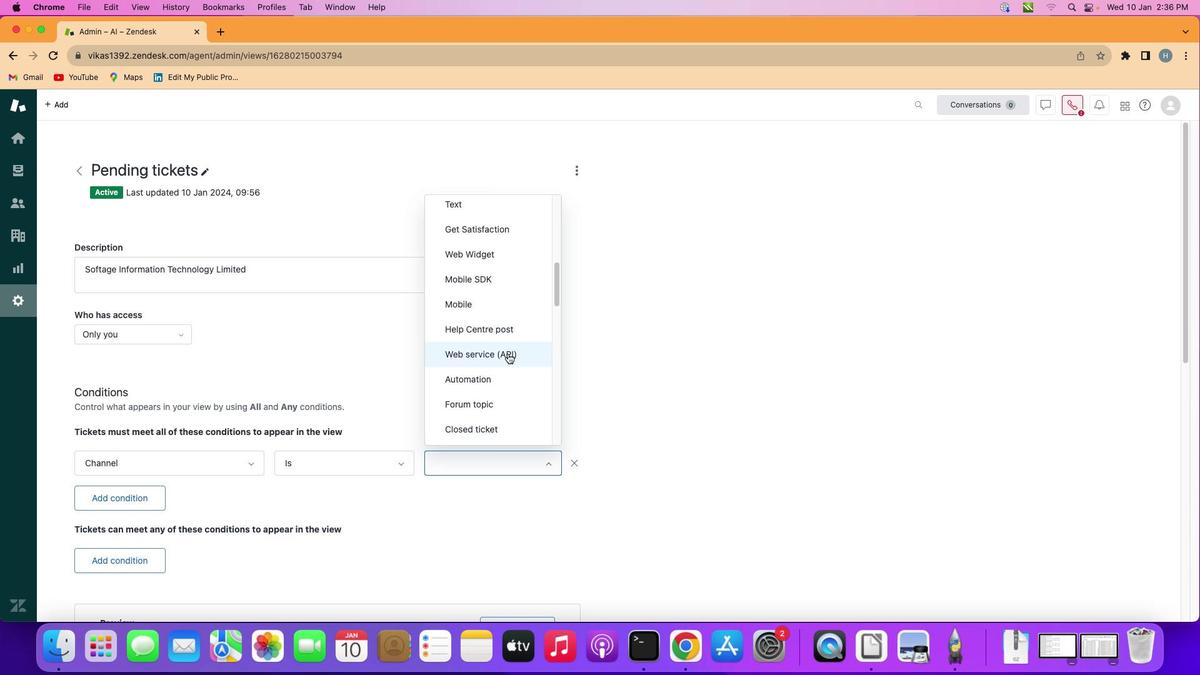 
Action: Mouse scrolled (504, 337) with delta (0, 0)
Screenshot: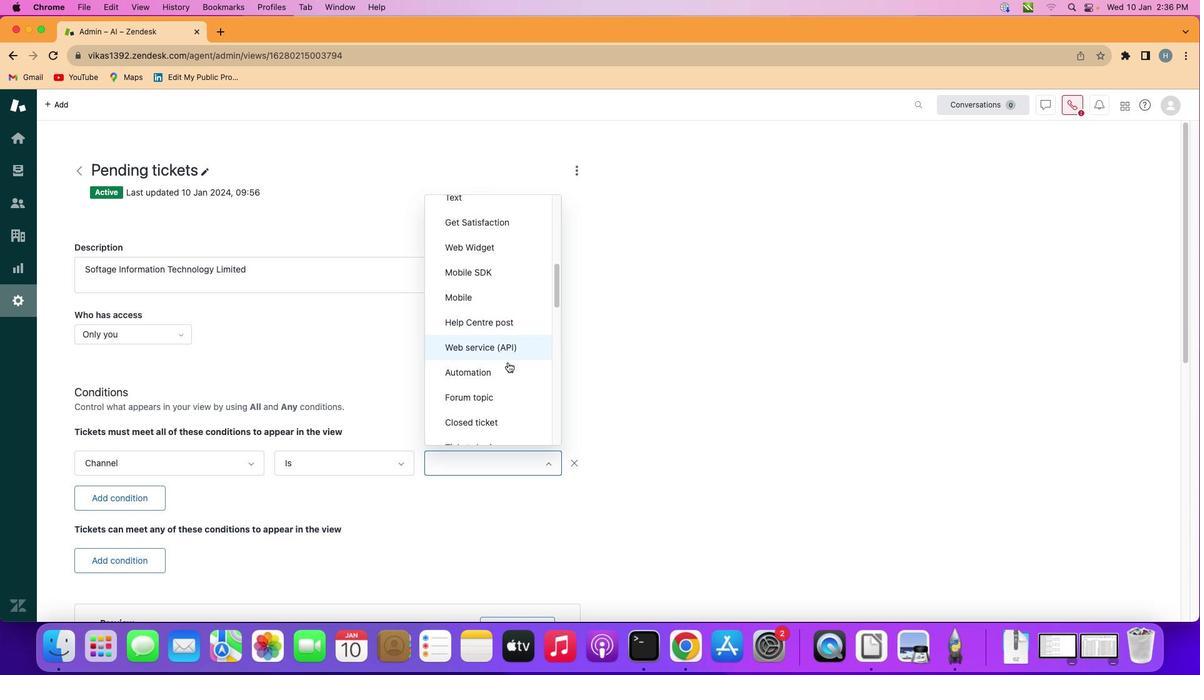 
Action: Mouse scrolled (504, 337) with delta (0, 0)
Screenshot: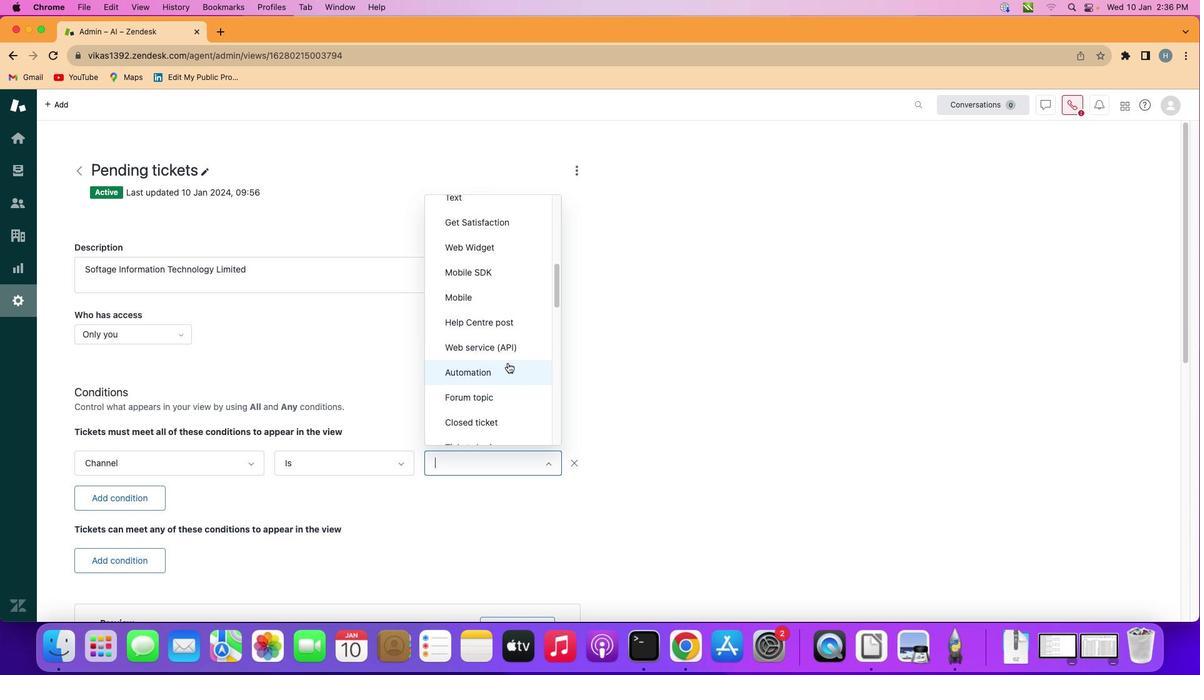 
Action: Mouse moved to (504, 338)
Screenshot: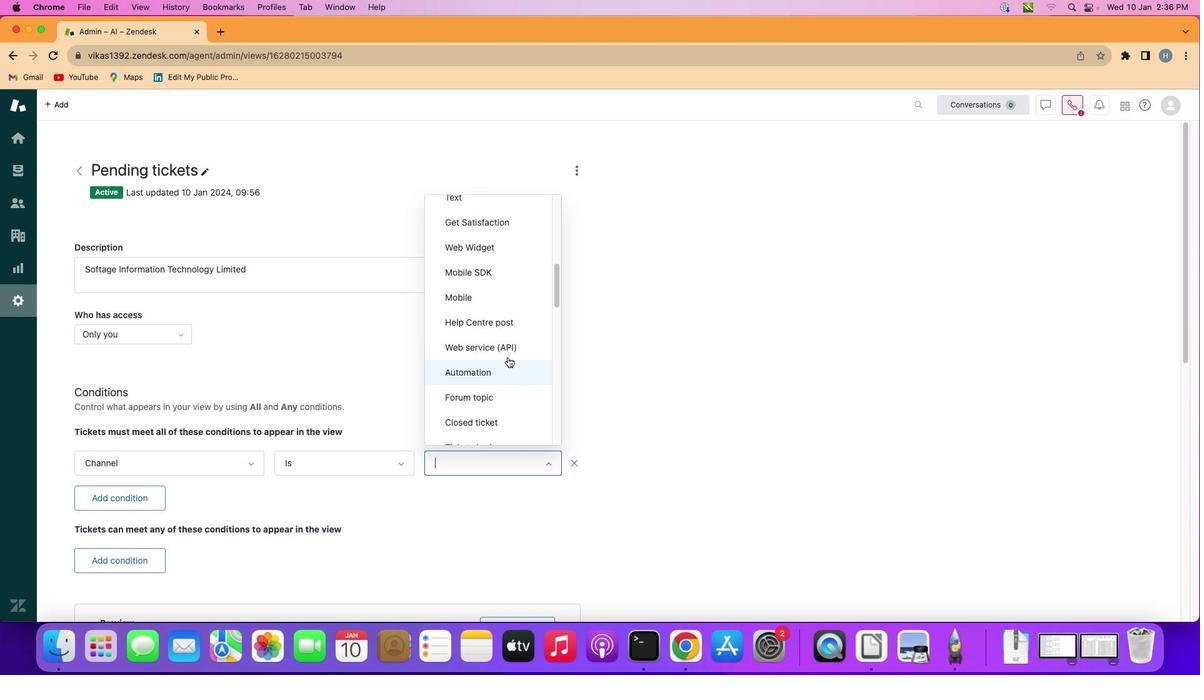 
Action: Mouse scrolled (504, 338) with delta (0, 0)
Screenshot: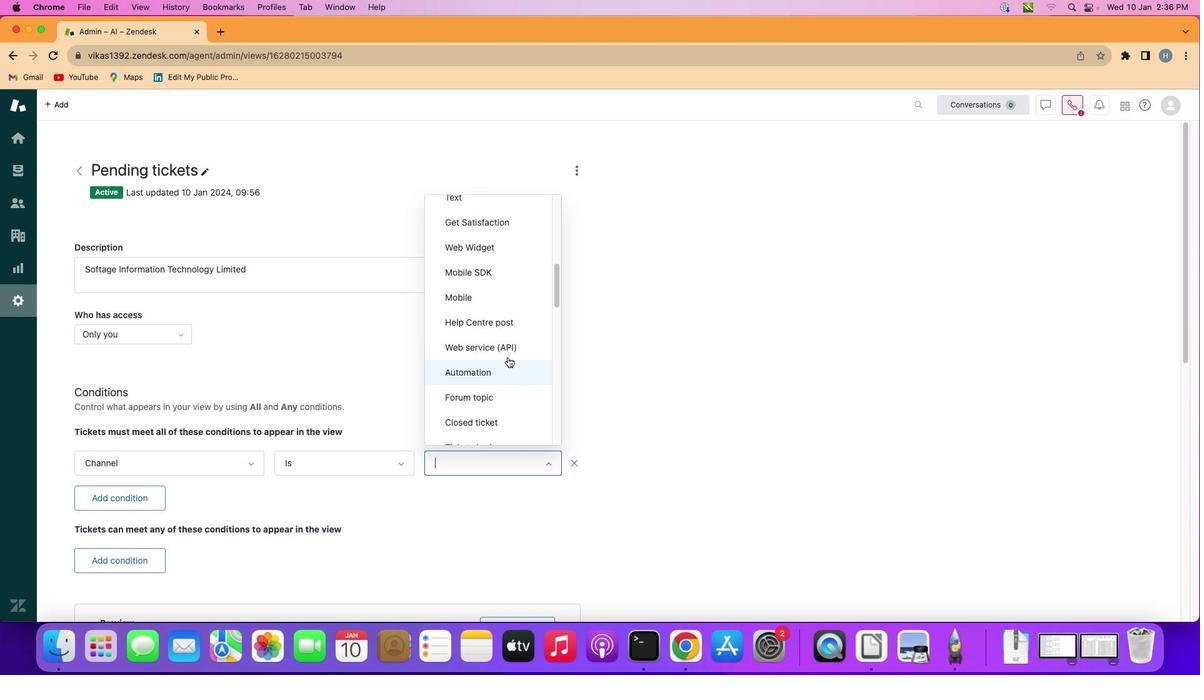 
Action: Mouse moved to (508, 352)
Screenshot: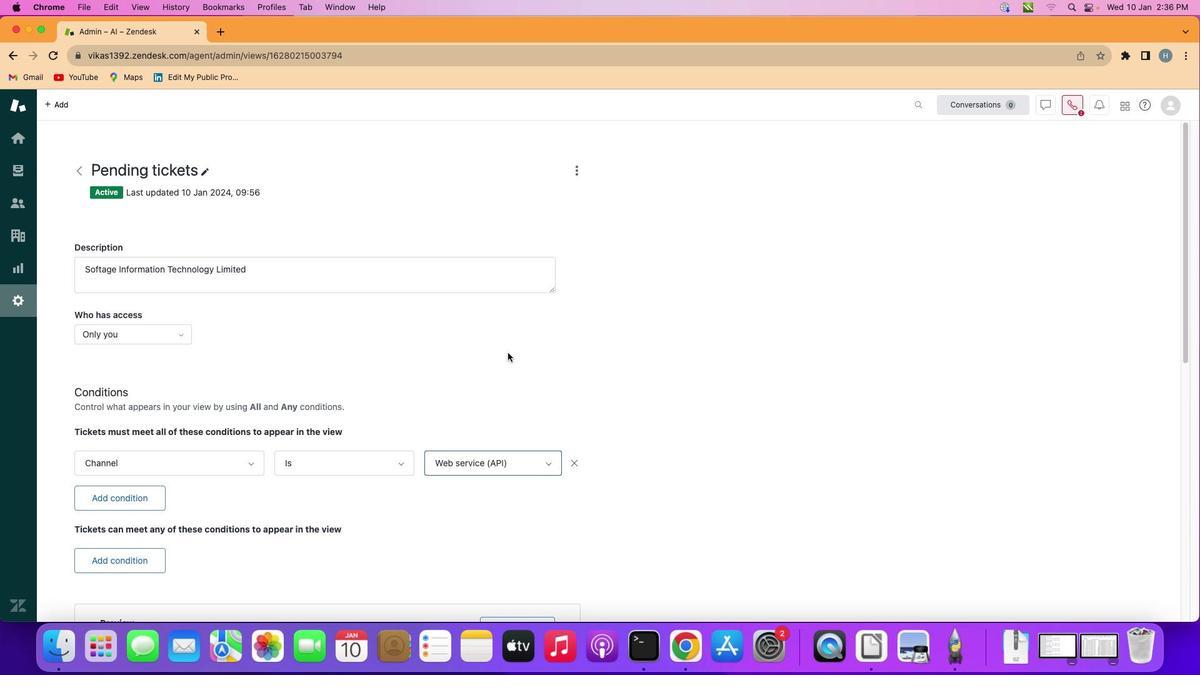 
Action: Mouse pressed left at (508, 352)
Screenshot: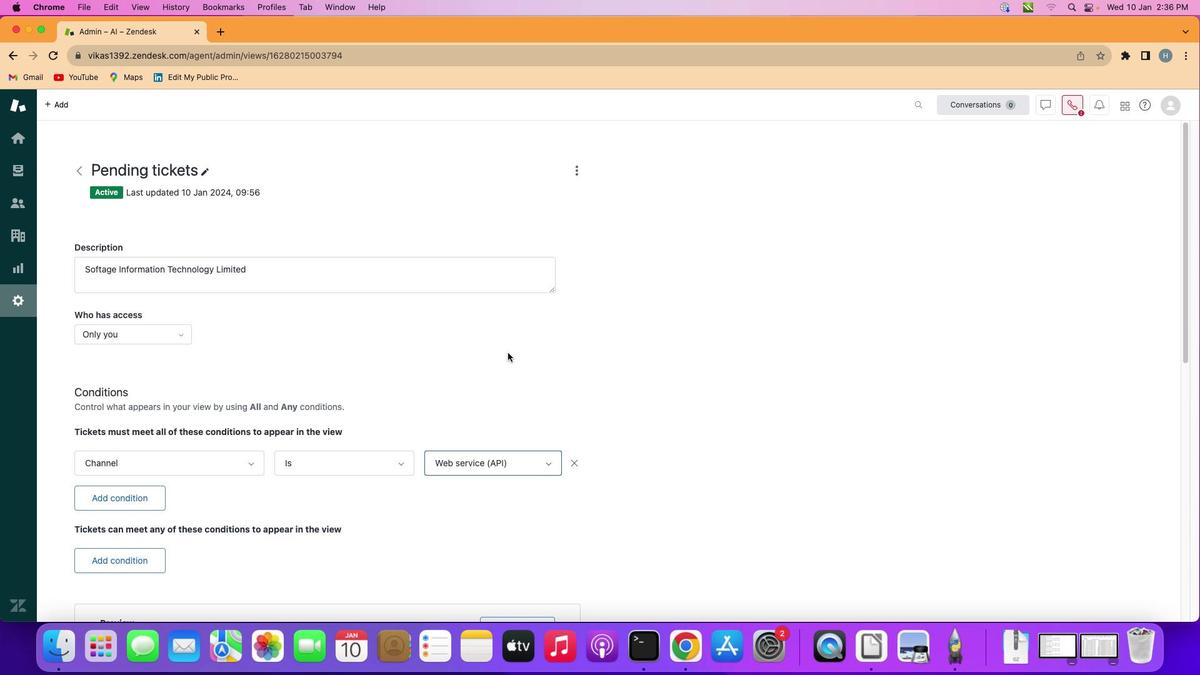 
